 Task: Update the Trello card by adding a label, creating a checklist, adding a member, and setting a due date.
Action: Mouse moved to (378, 570)
Screenshot: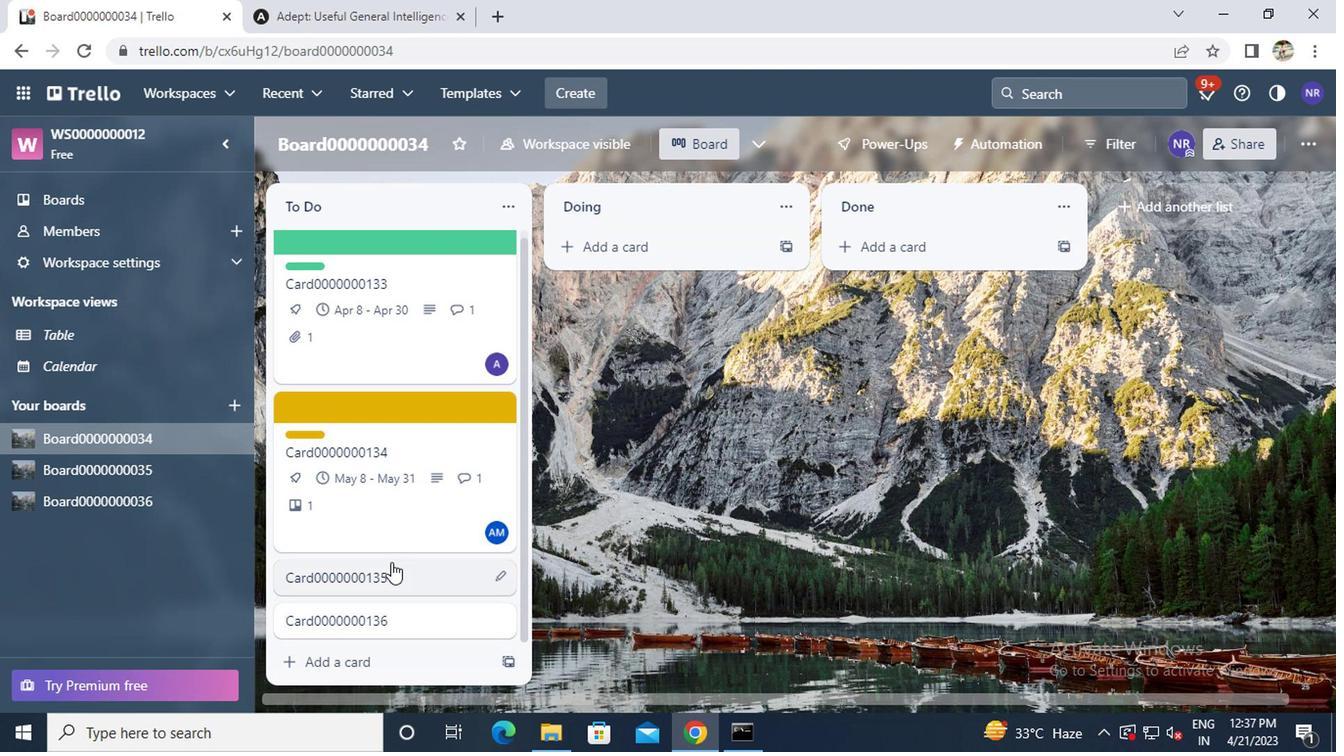 
Action: Mouse pressed left at (378, 570)
Screenshot: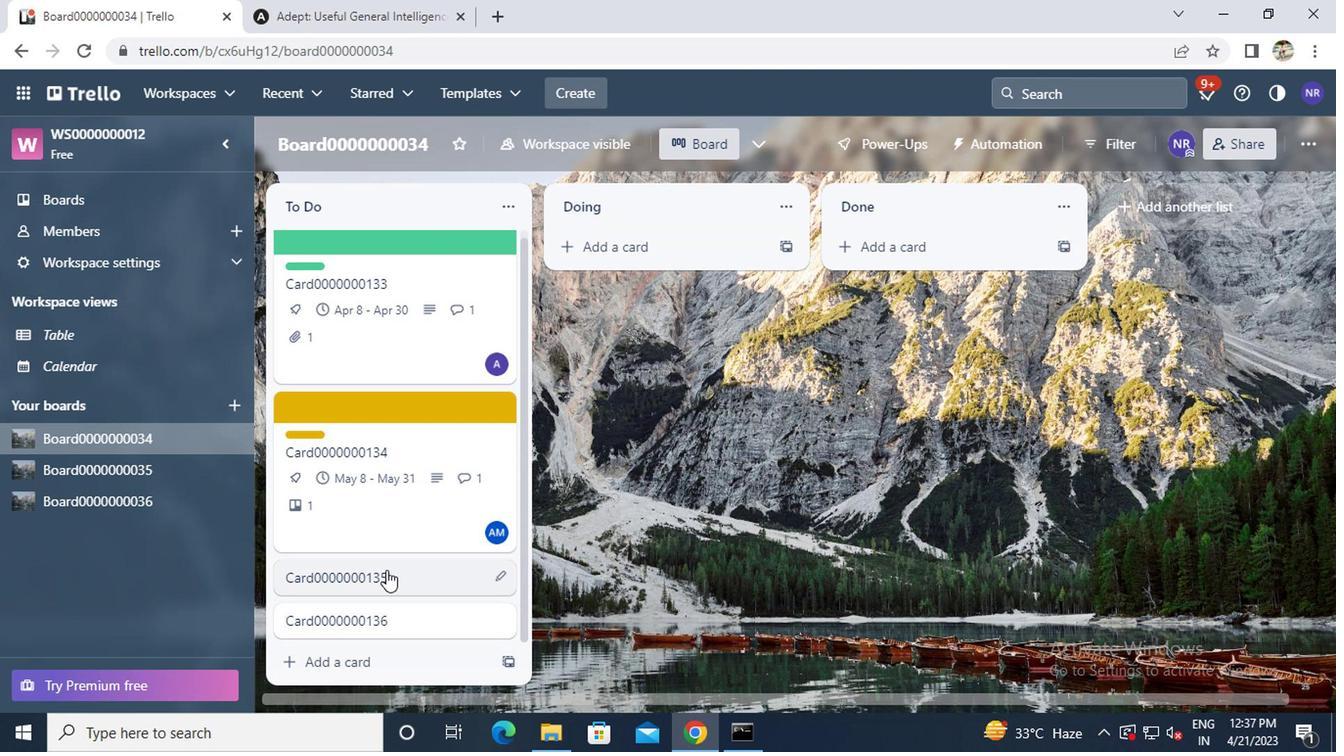 
Action: Mouse moved to (872, 261)
Screenshot: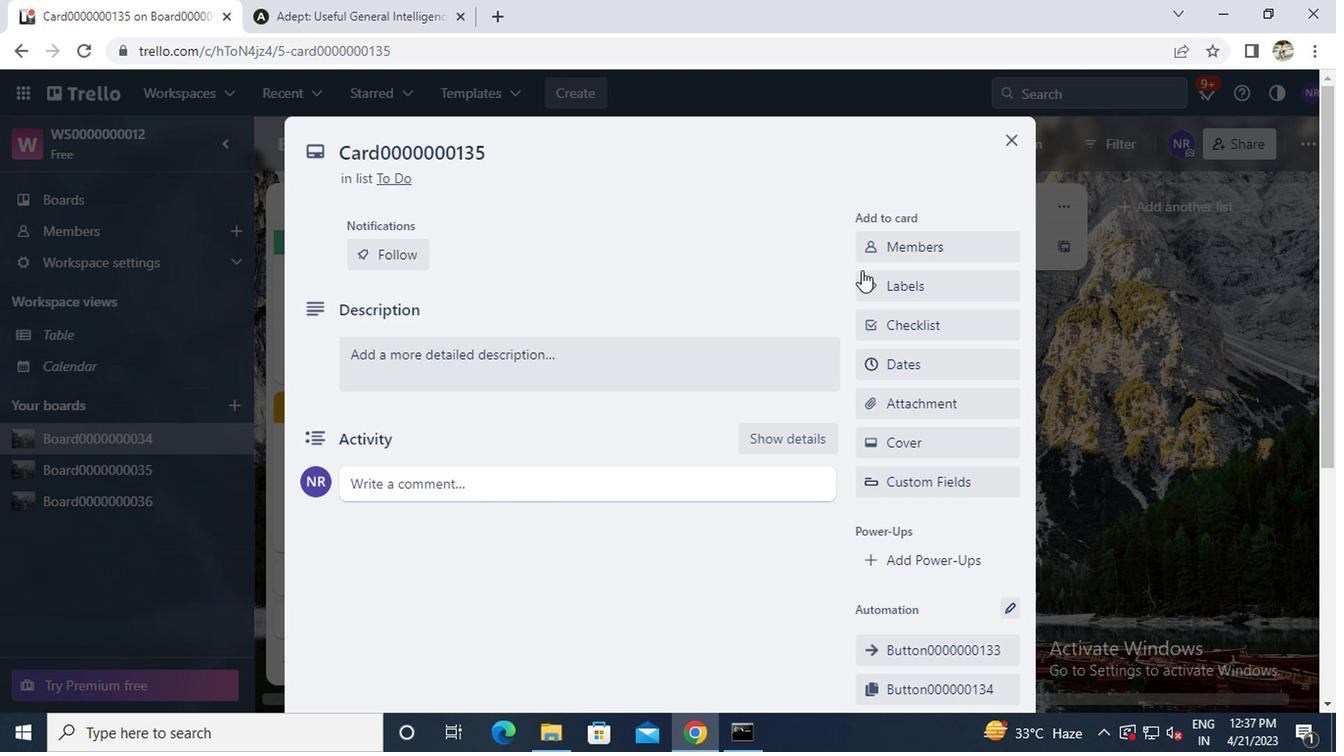 
Action: Mouse pressed left at (872, 261)
Screenshot: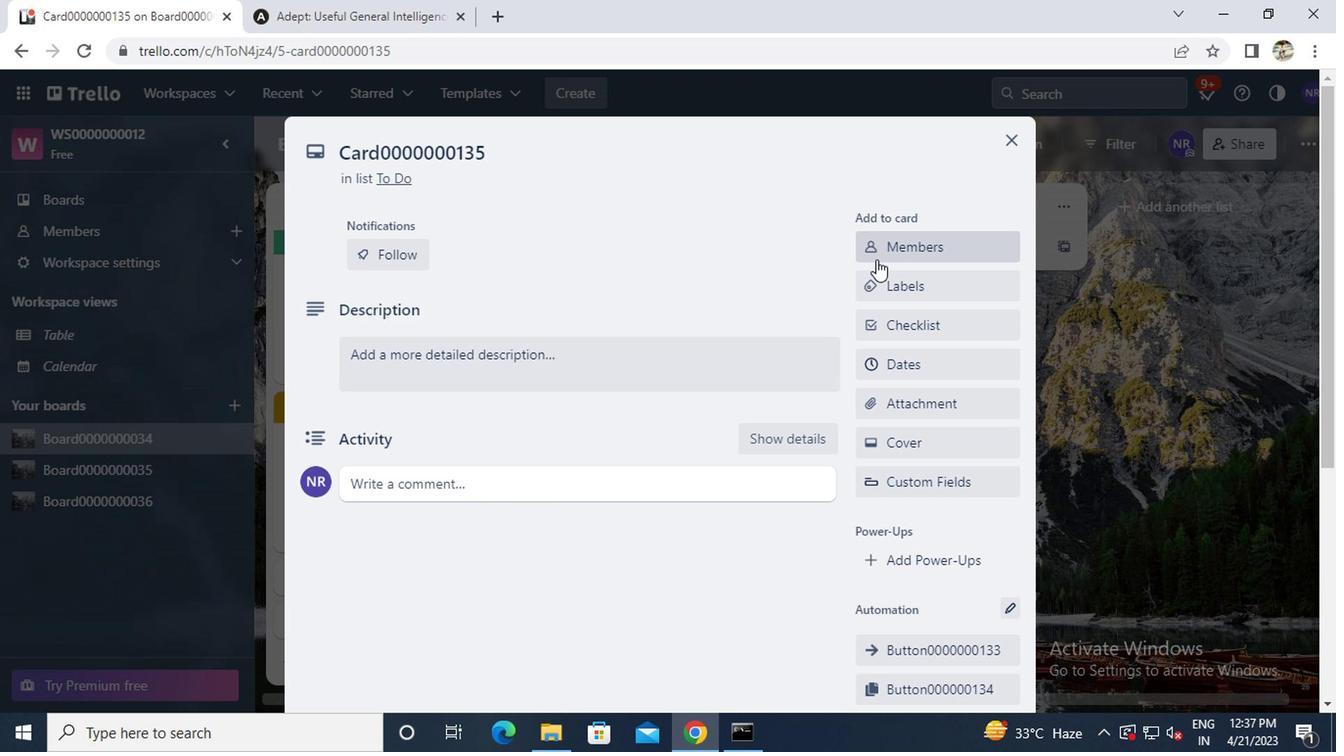 
Action: Key pressed v<Key.caps_lock>innyoffice2<Key.shift>@GMAIL.COM
Screenshot: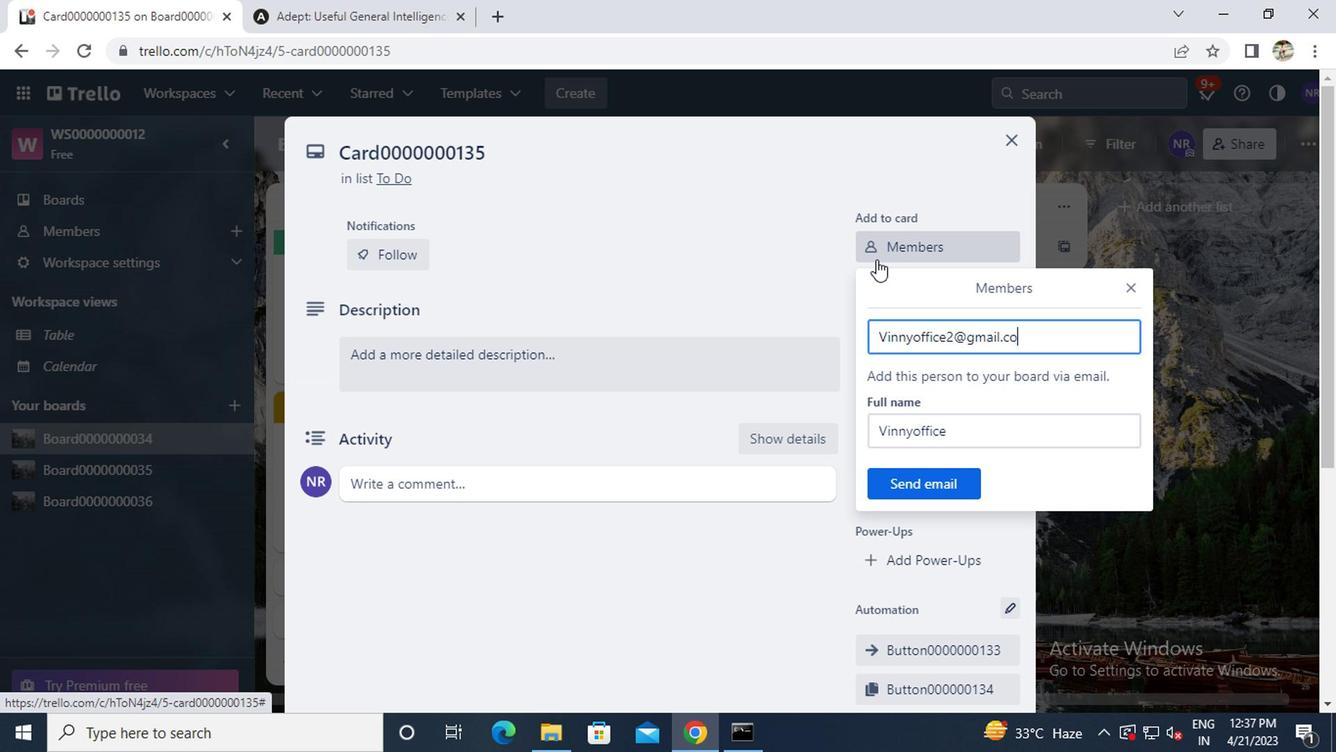 
Action: Mouse moved to (905, 480)
Screenshot: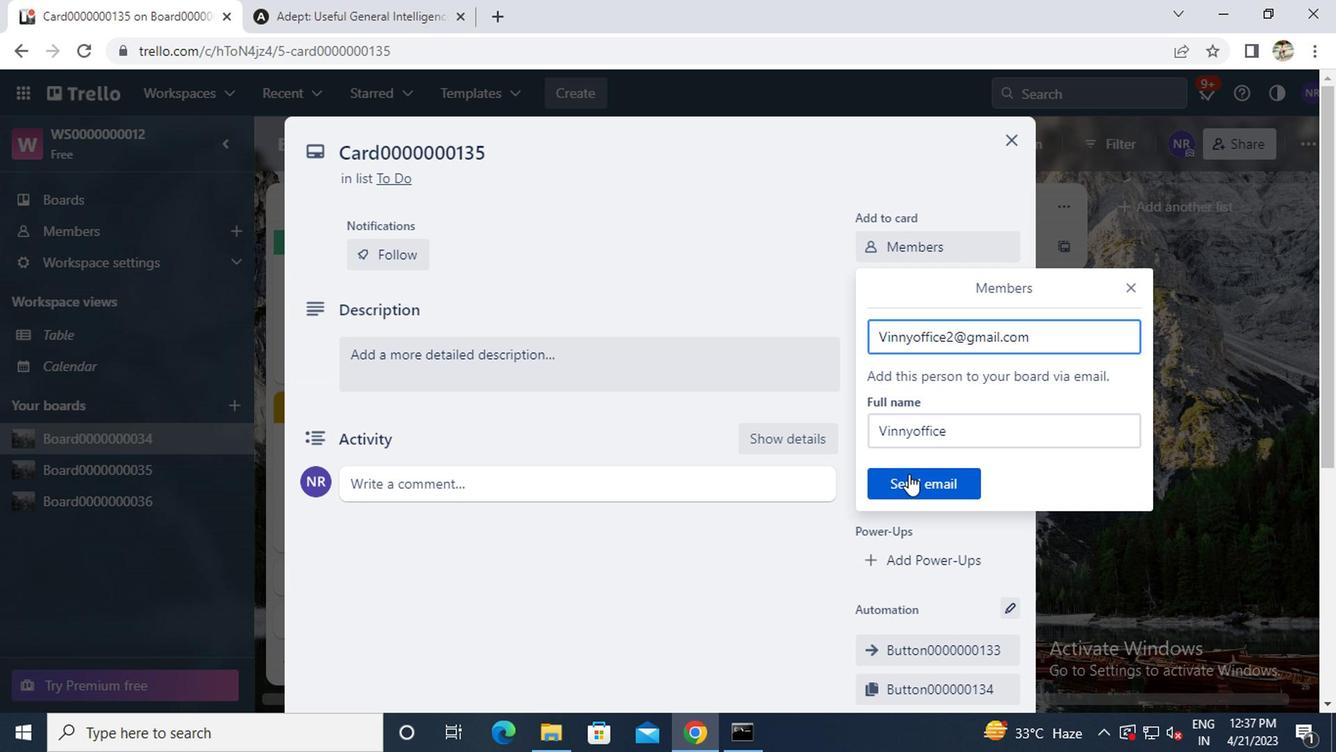 
Action: Mouse pressed left at (905, 480)
Screenshot: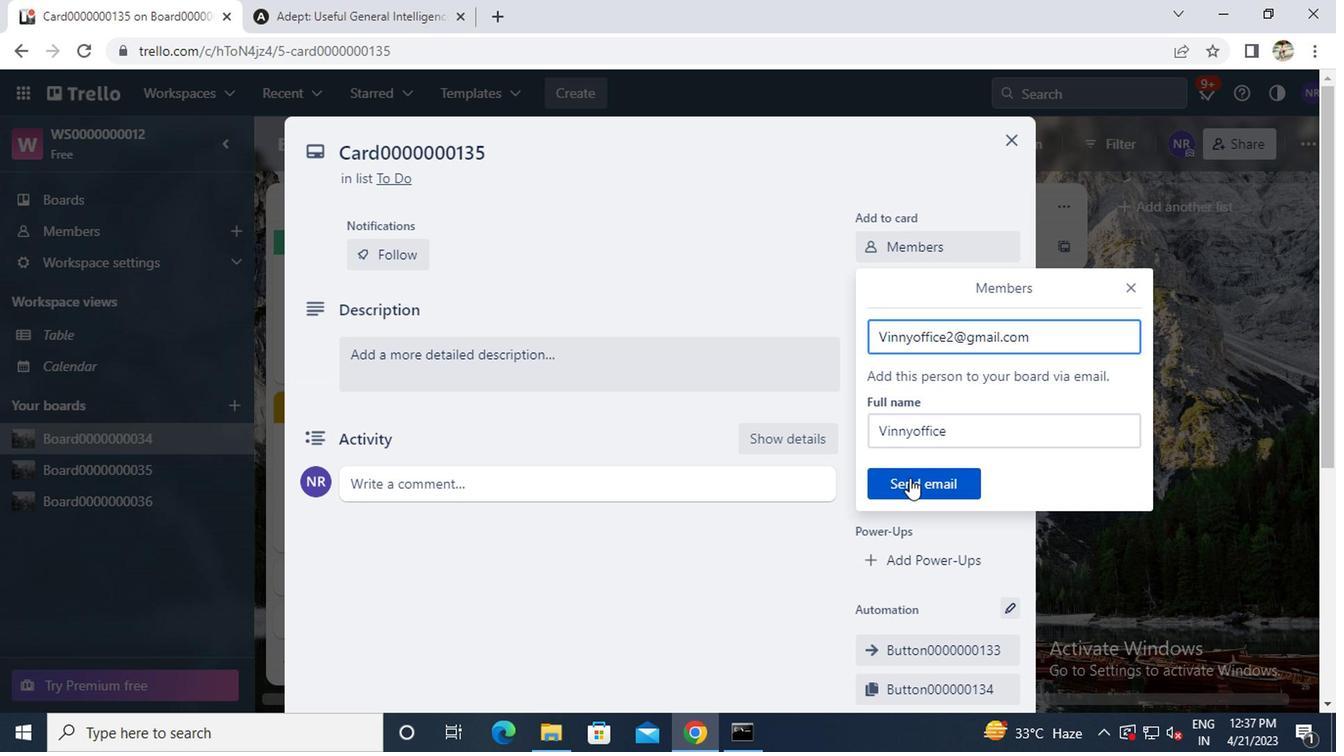 
Action: Mouse moved to (902, 293)
Screenshot: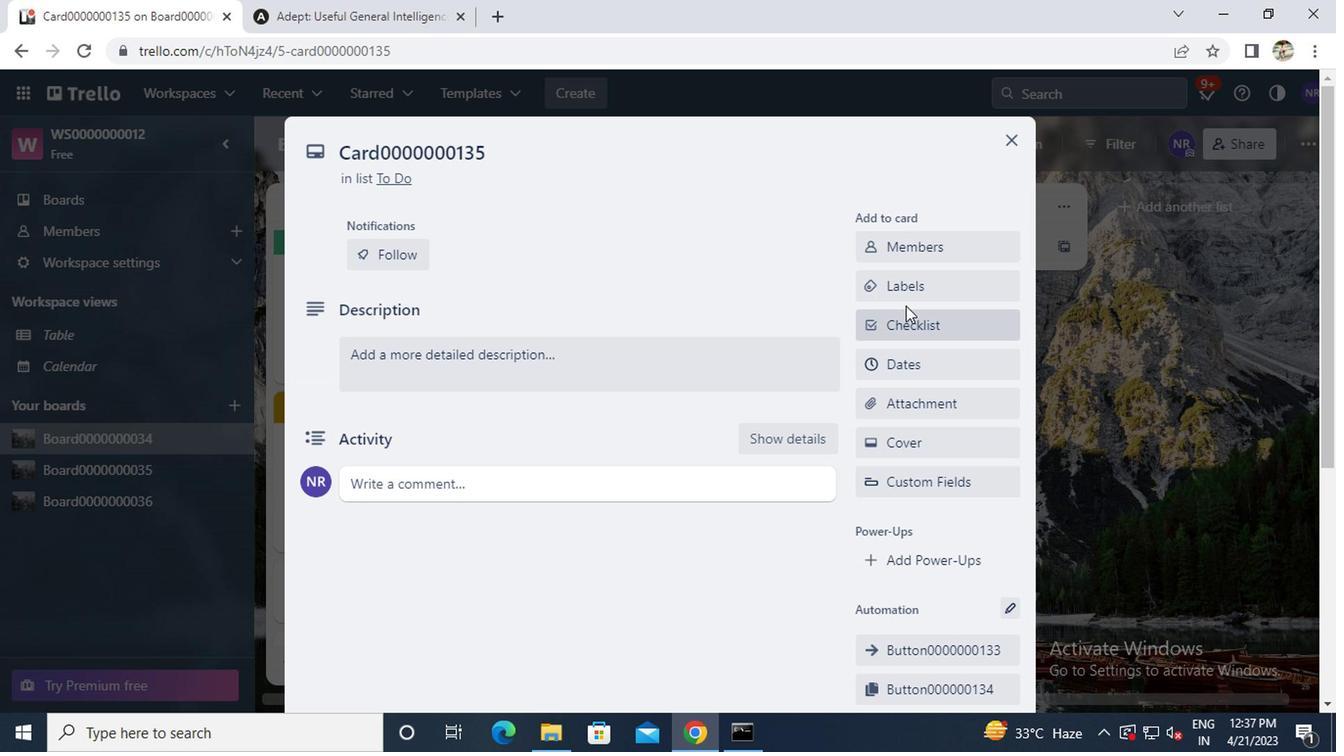 
Action: Mouse pressed left at (902, 293)
Screenshot: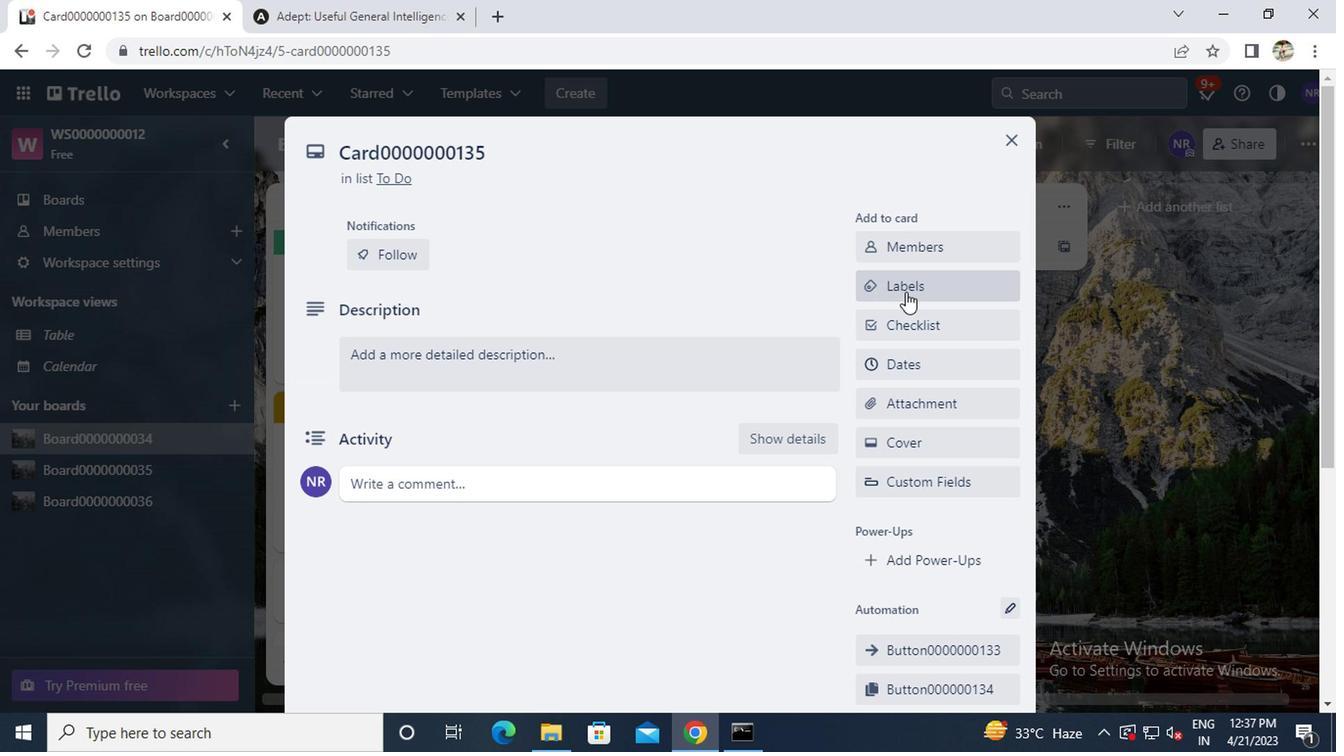 
Action: Mouse moved to (956, 545)
Screenshot: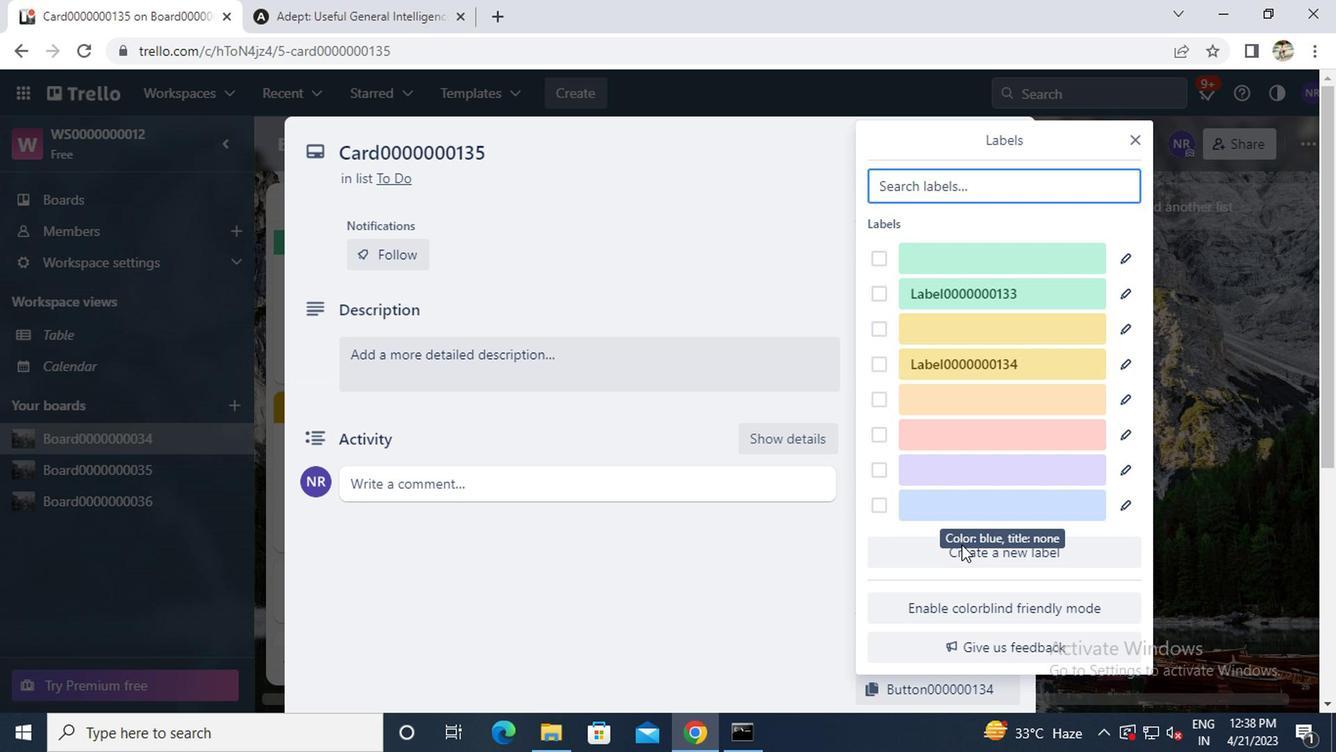 
Action: Mouse pressed left at (956, 545)
Screenshot: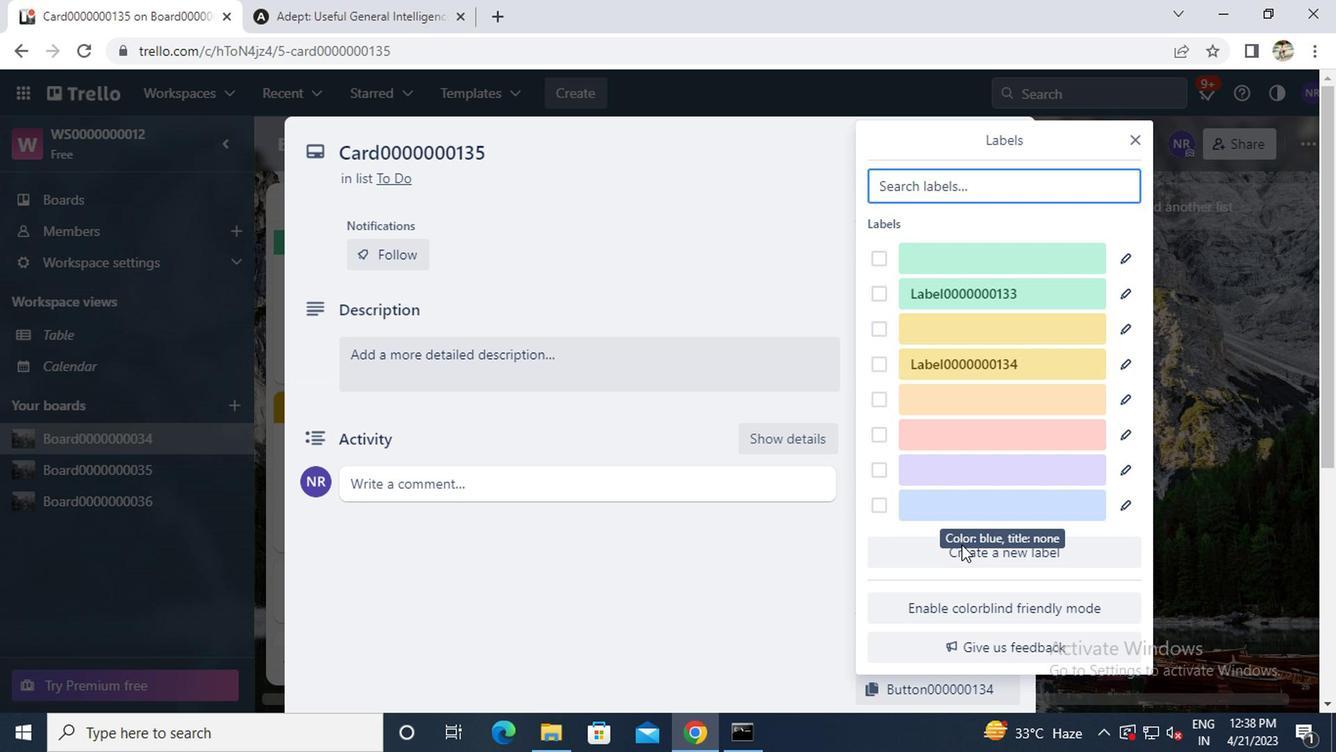 
Action: Mouse moved to (949, 553)
Screenshot: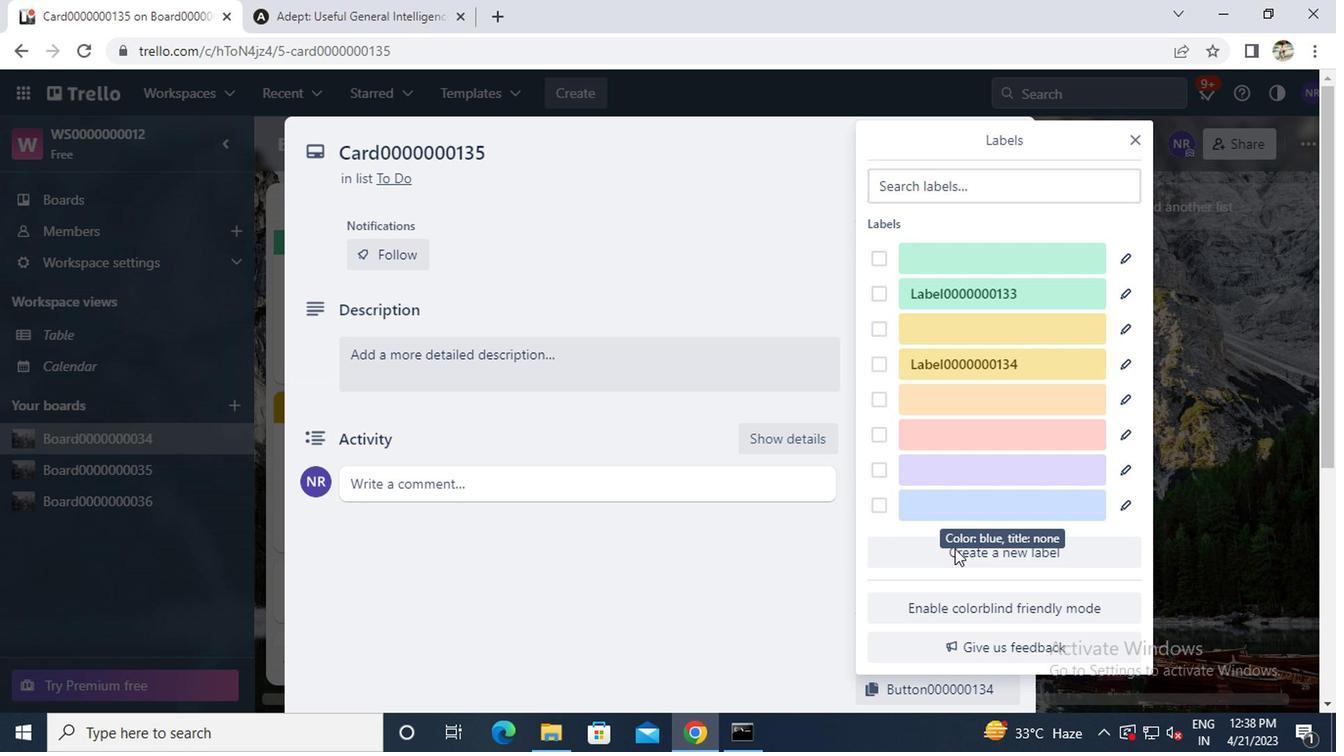 
Action: Mouse pressed left at (949, 553)
Screenshot: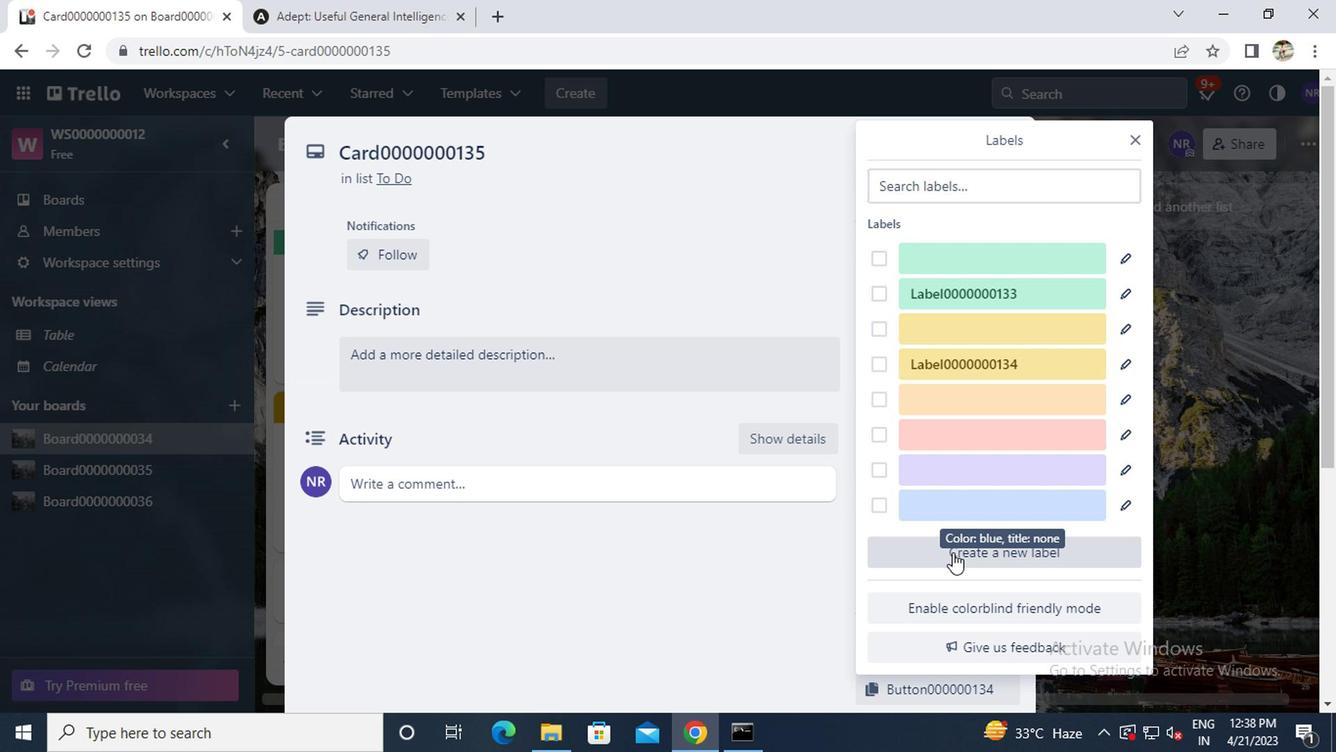 
Action: Mouse moved to (992, 423)
Screenshot: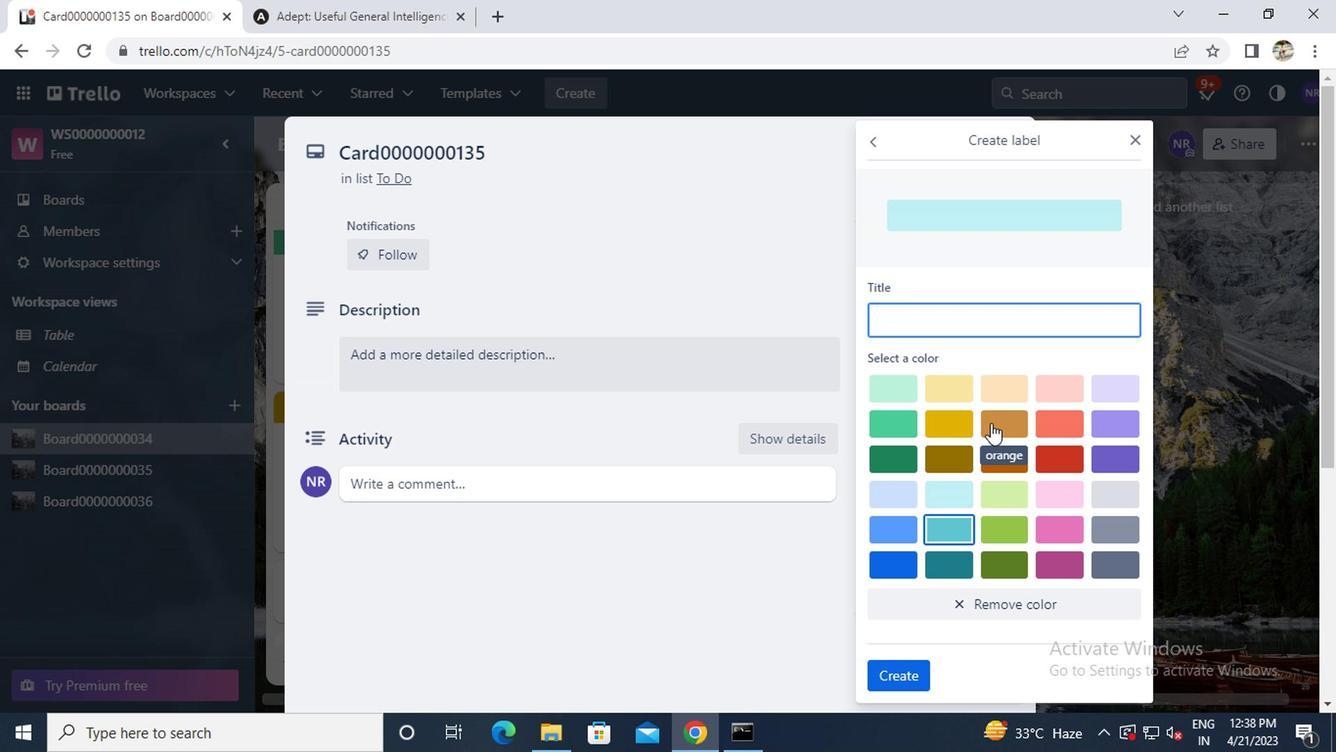 
Action: Mouse pressed left at (992, 423)
Screenshot: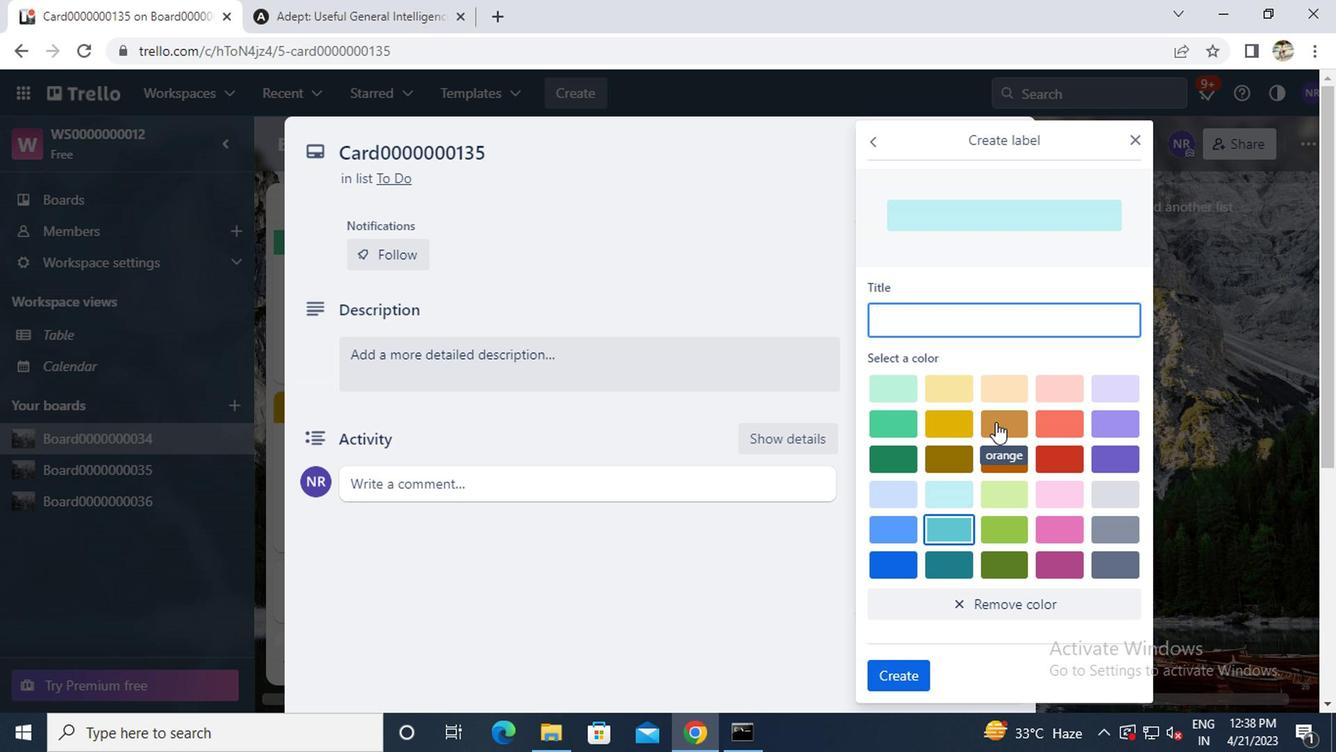 
Action: Mouse moved to (960, 325)
Screenshot: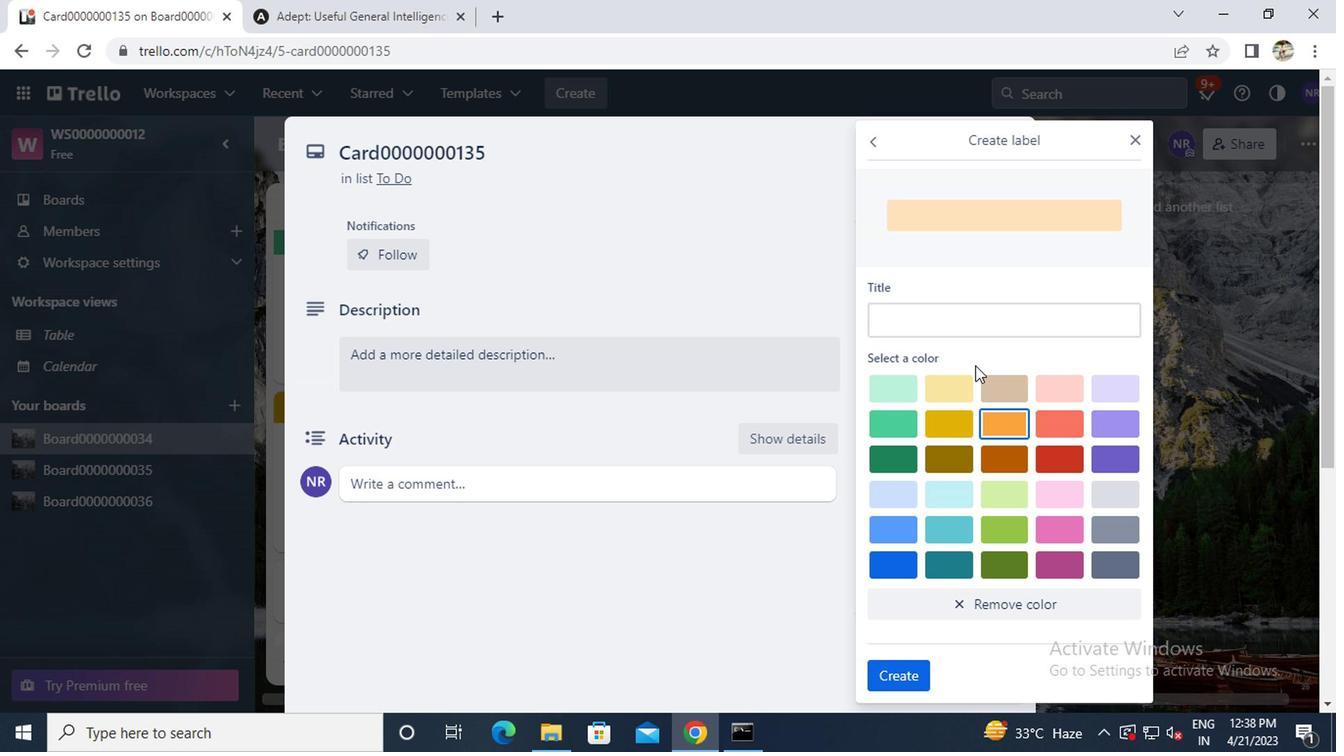 
Action: Mouse pressed left at (960, 325)
Screenshot: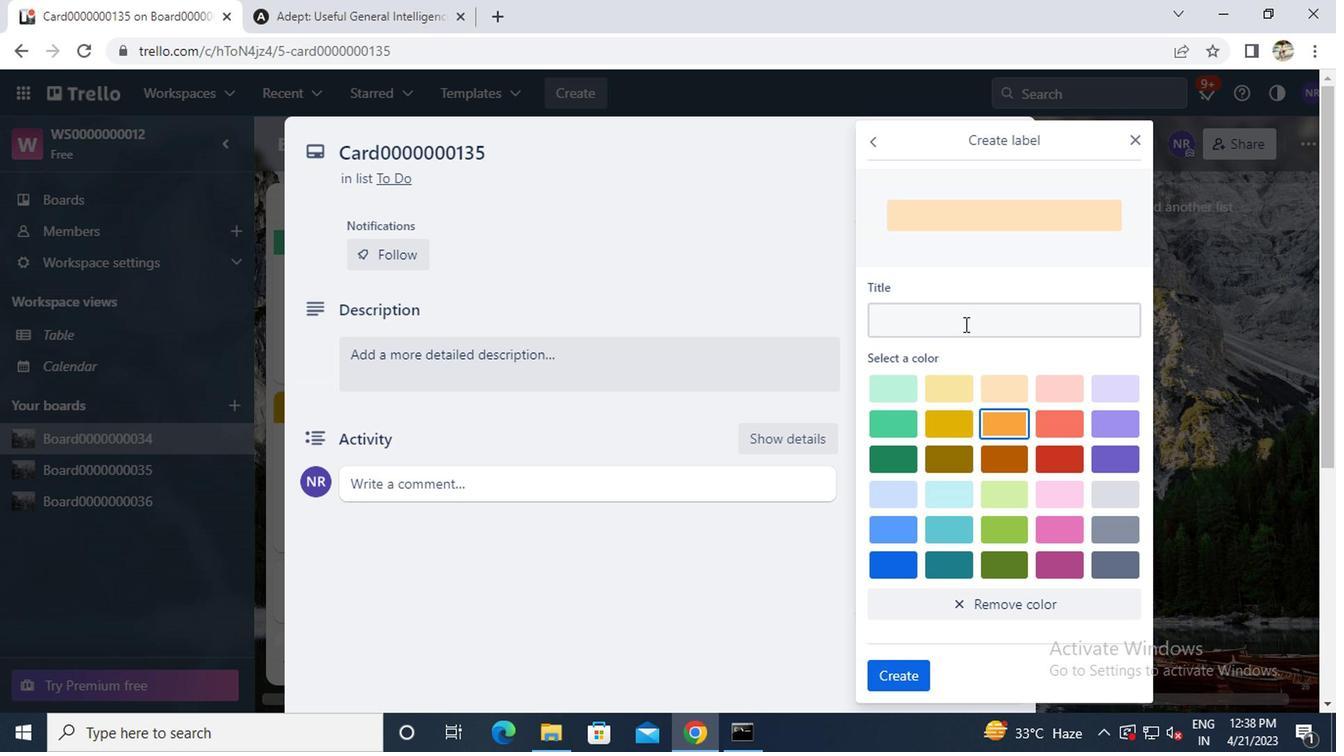 
Action: Key pressed <Key.caps_lock>L<Key.caps_lock>A
Screenshot: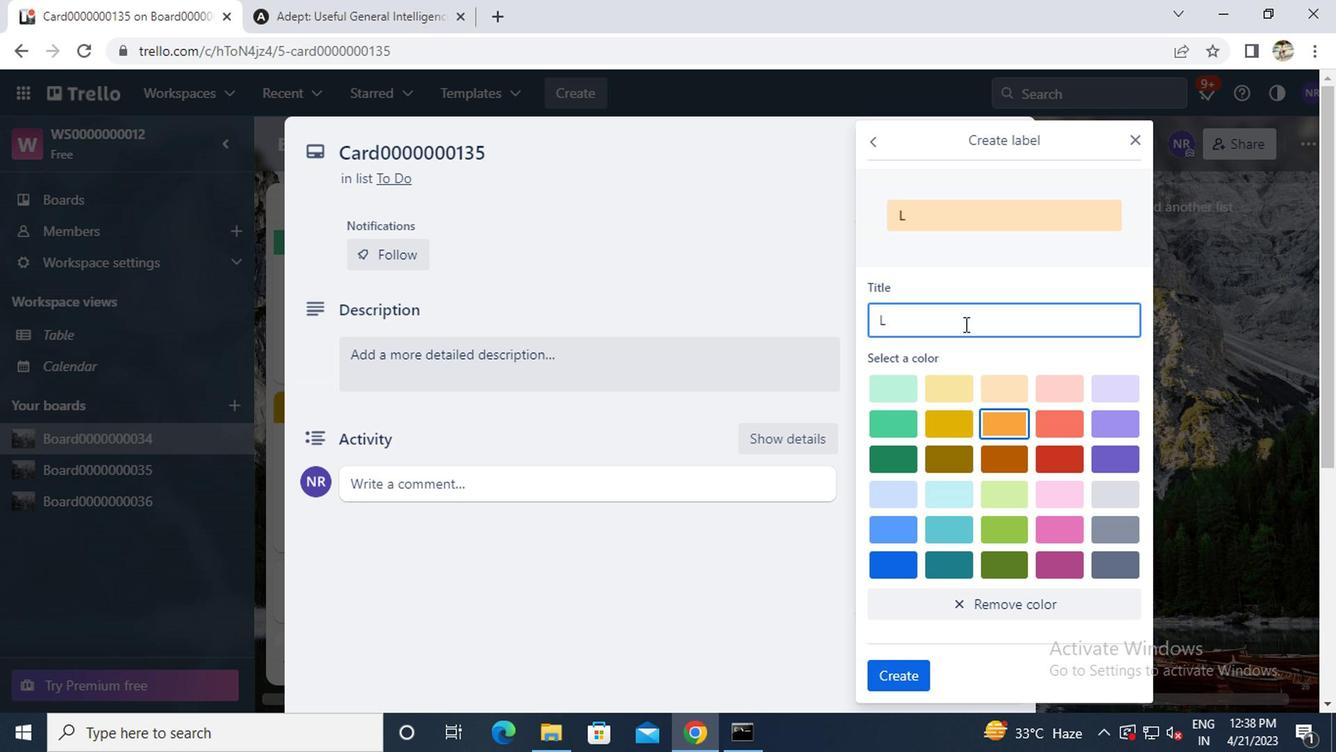 
Action: Mouse moved to (960, 325)
Screenshot: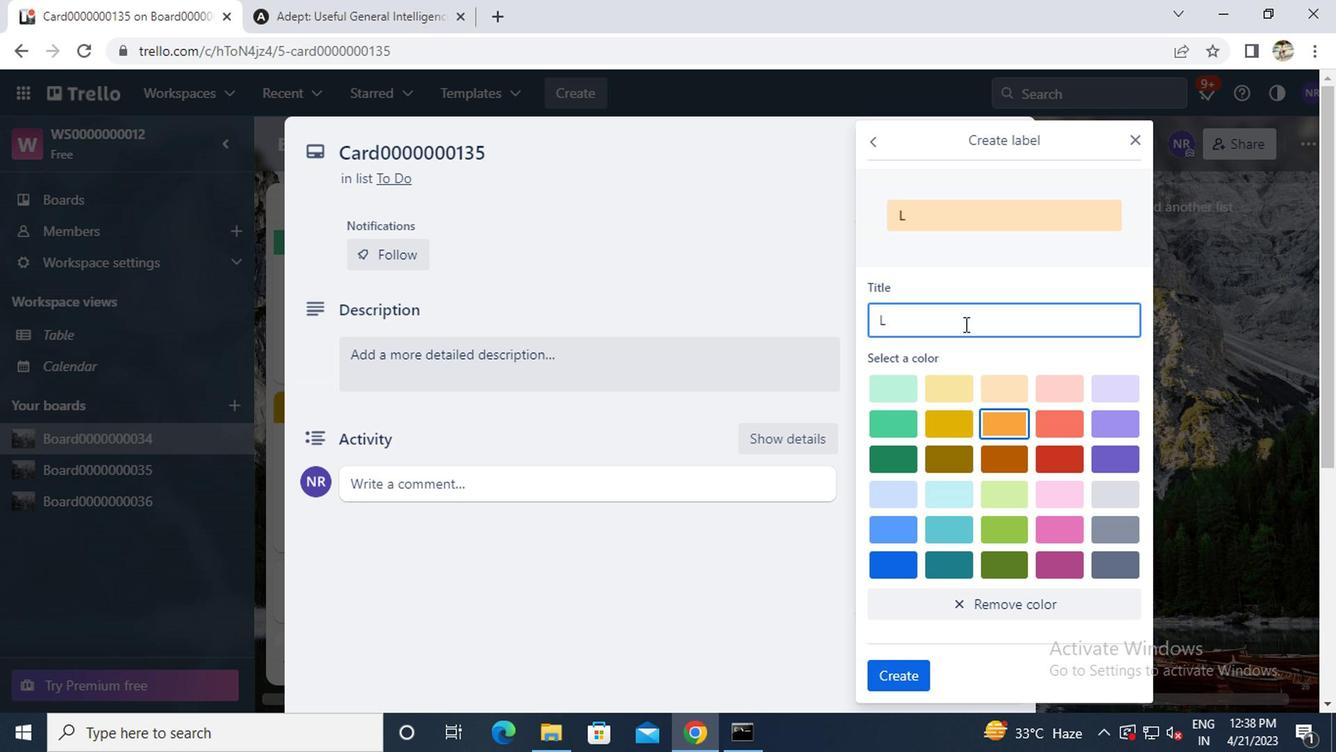 
Action: Key pressed BEL0000000135
Screenshot: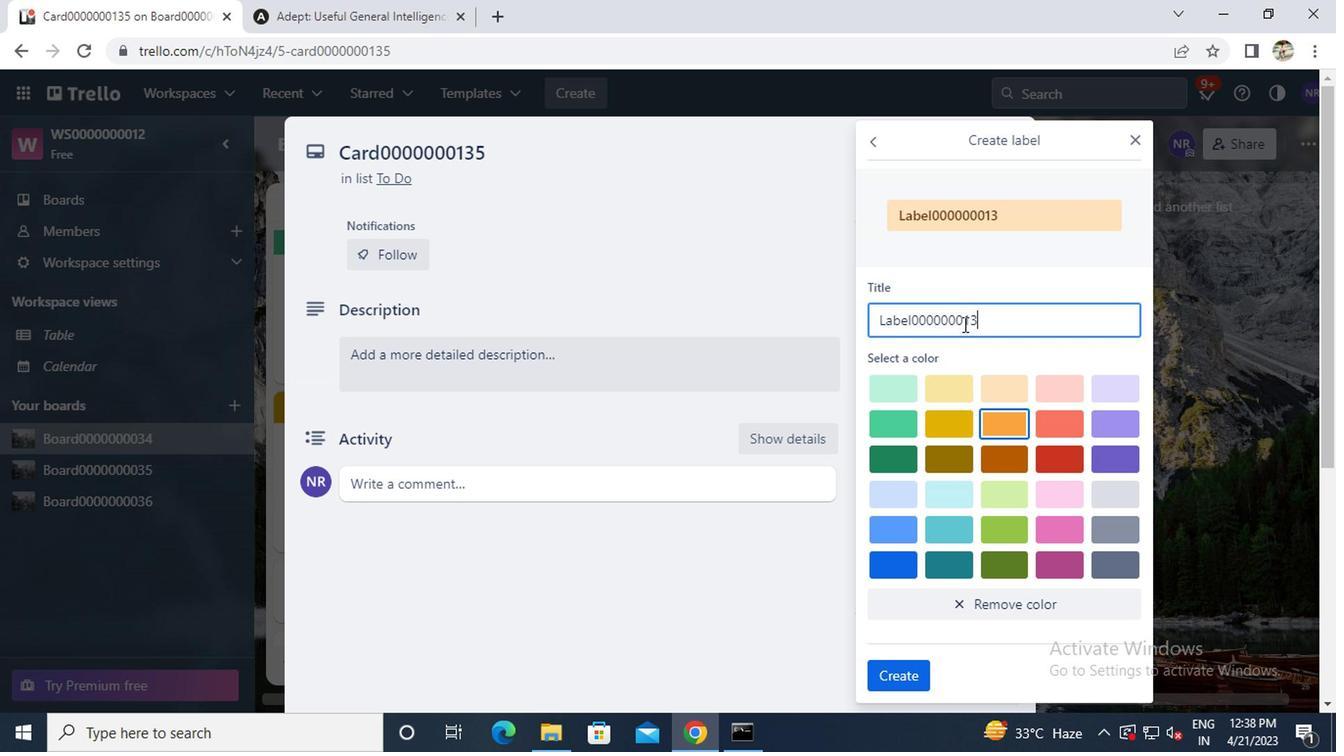 
Action: Mouse moved to (907, 663)
Screenshot: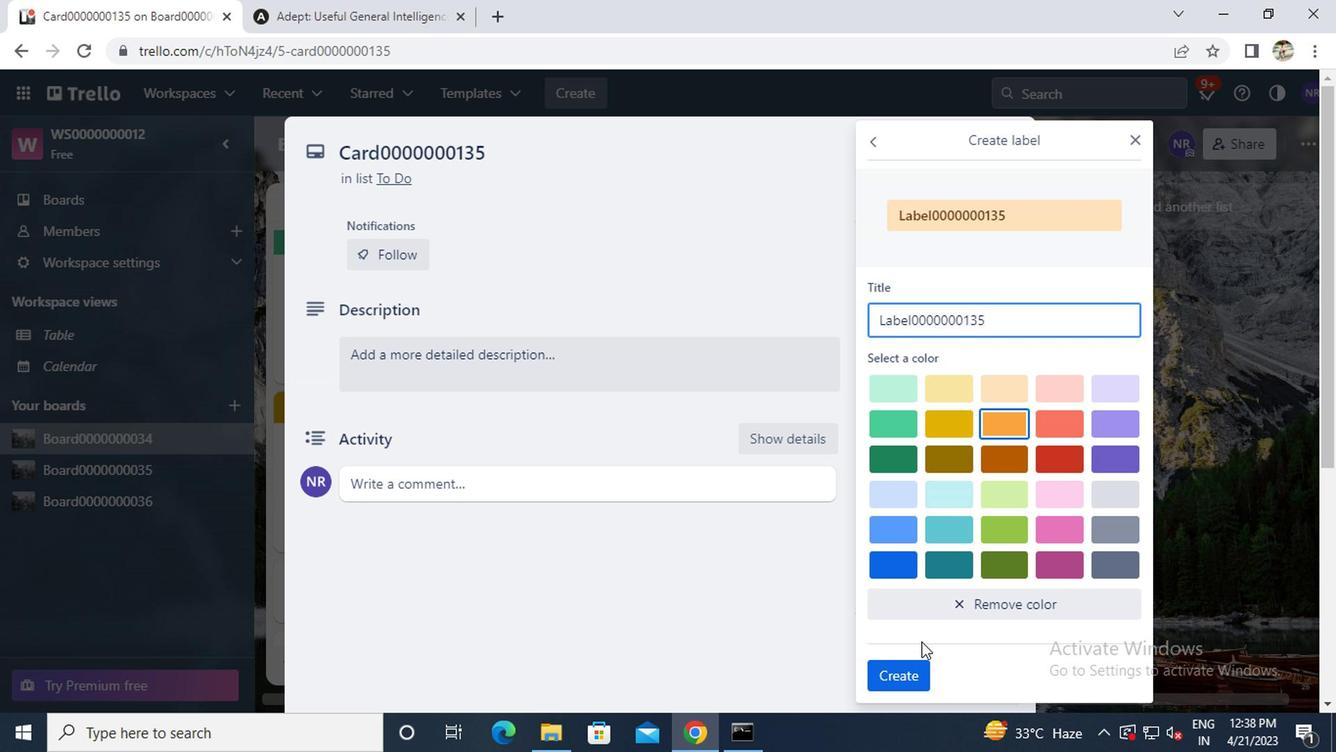 
Action: Mouse pressed left at (907, 663)
Screenshot: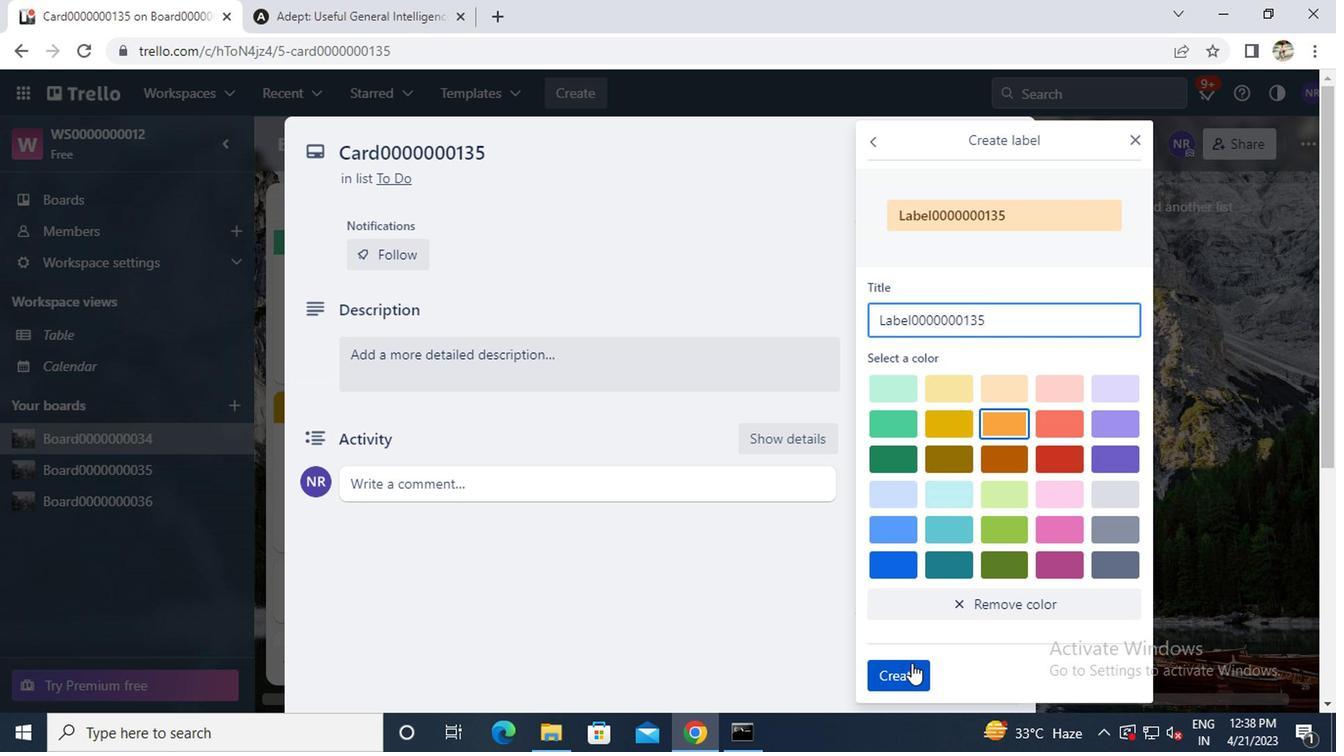 
Action: Mouse moved to (1129, 138)
Screenshot: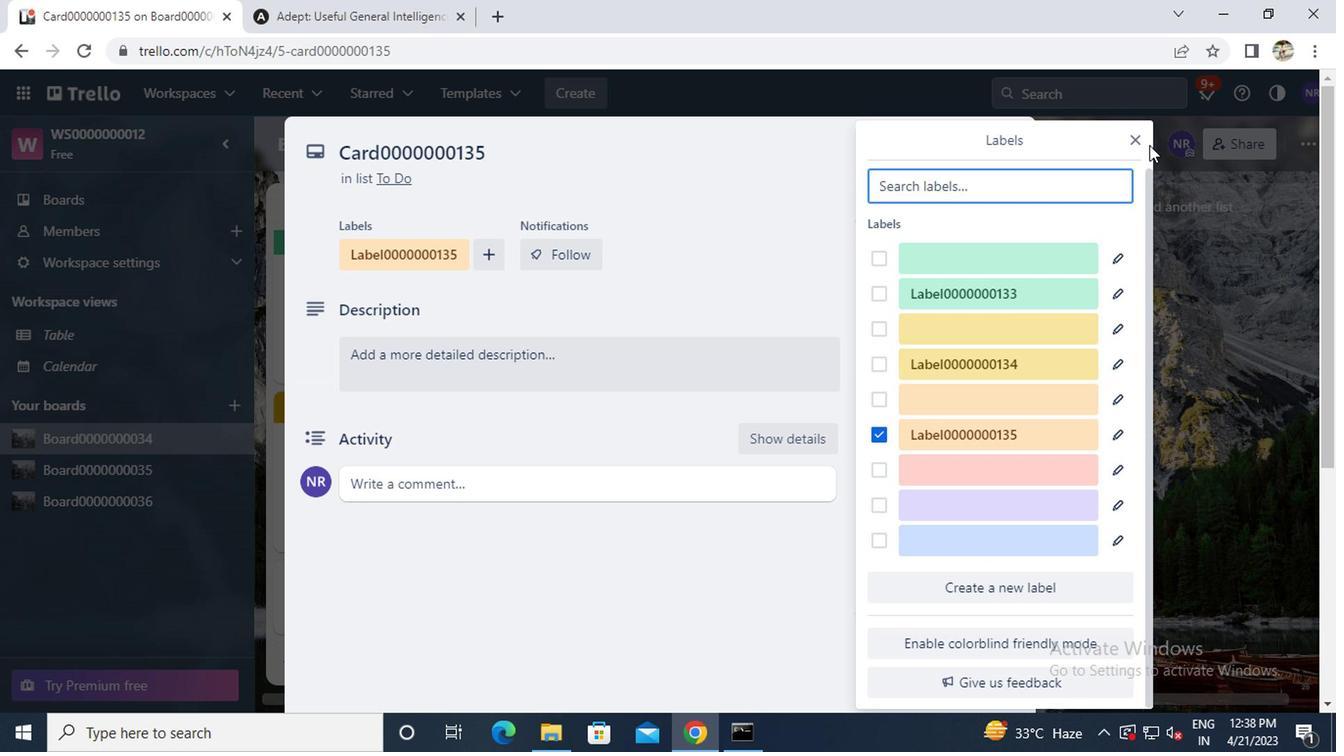 
Action: Mouse pressed left at (1129, 138)
Screenshot: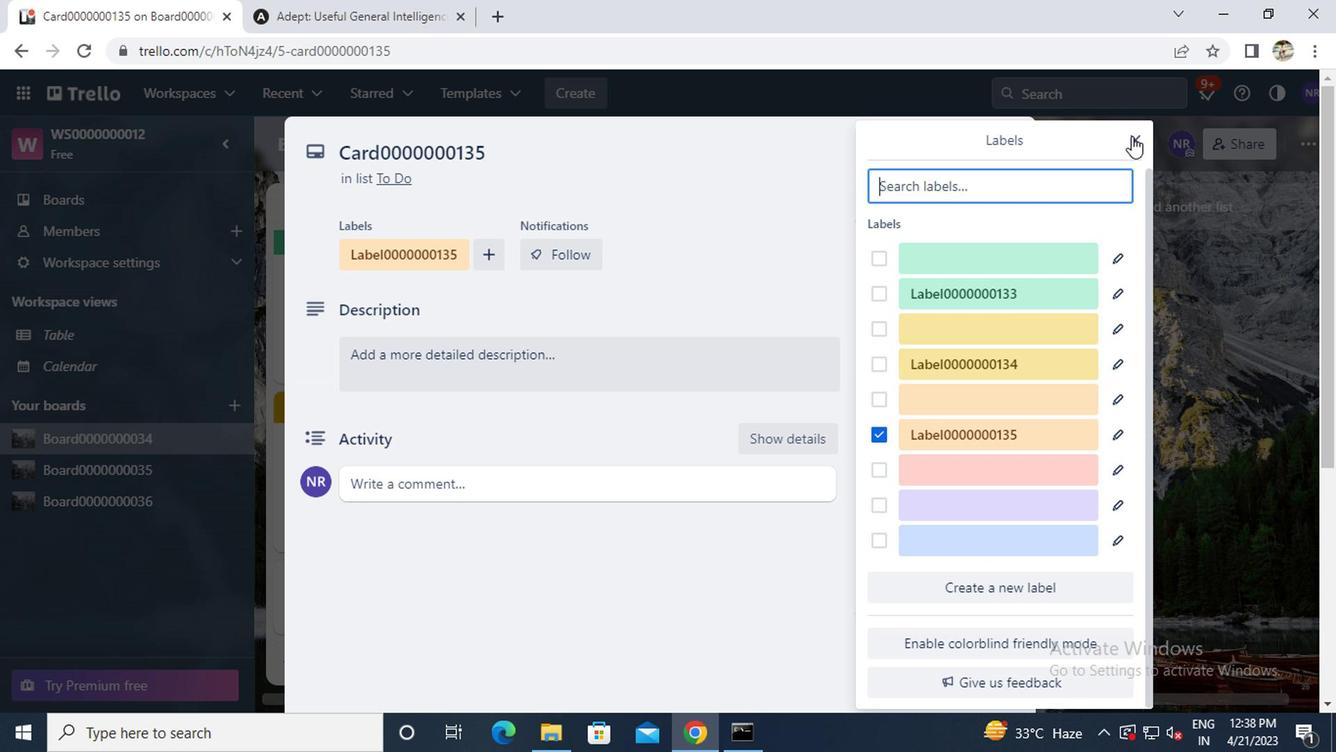 
Action: Mouse moved to (912, 328)
Screenshot: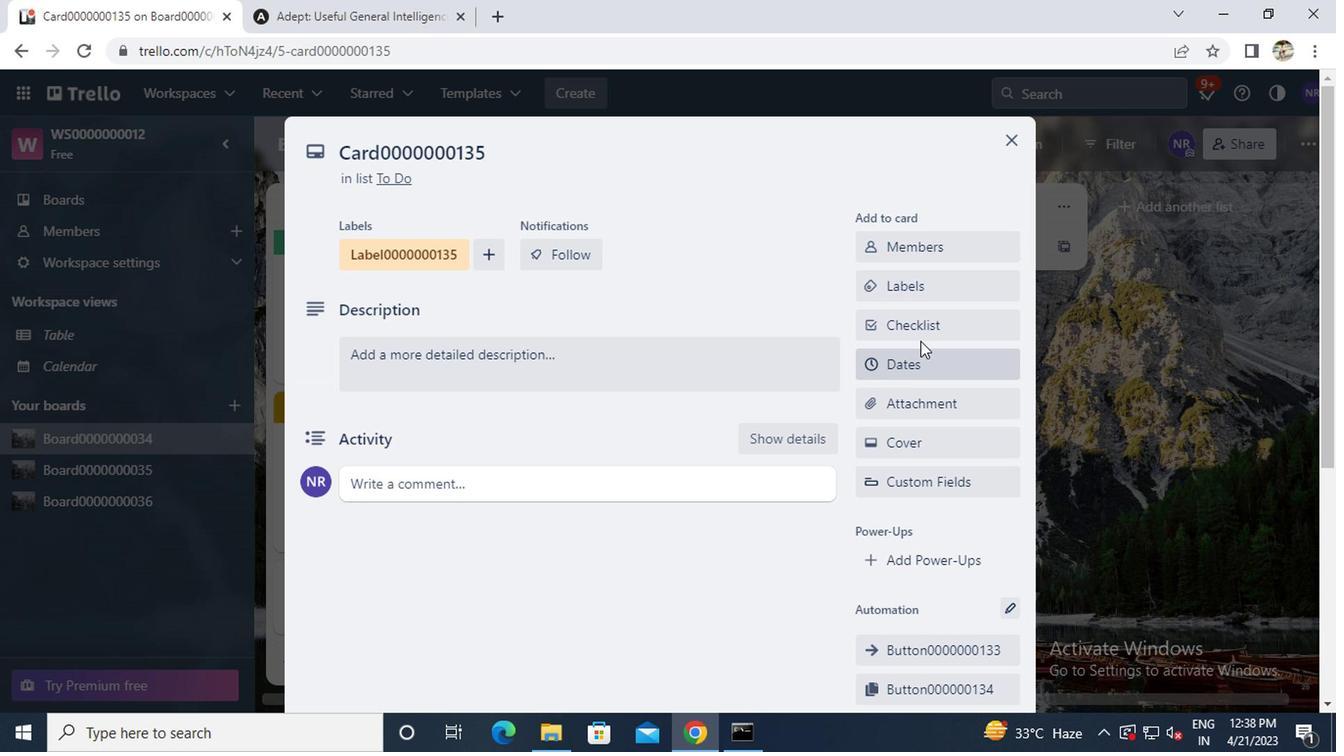 
Action: Mouse pressed left at (912, 328)
Screenshot: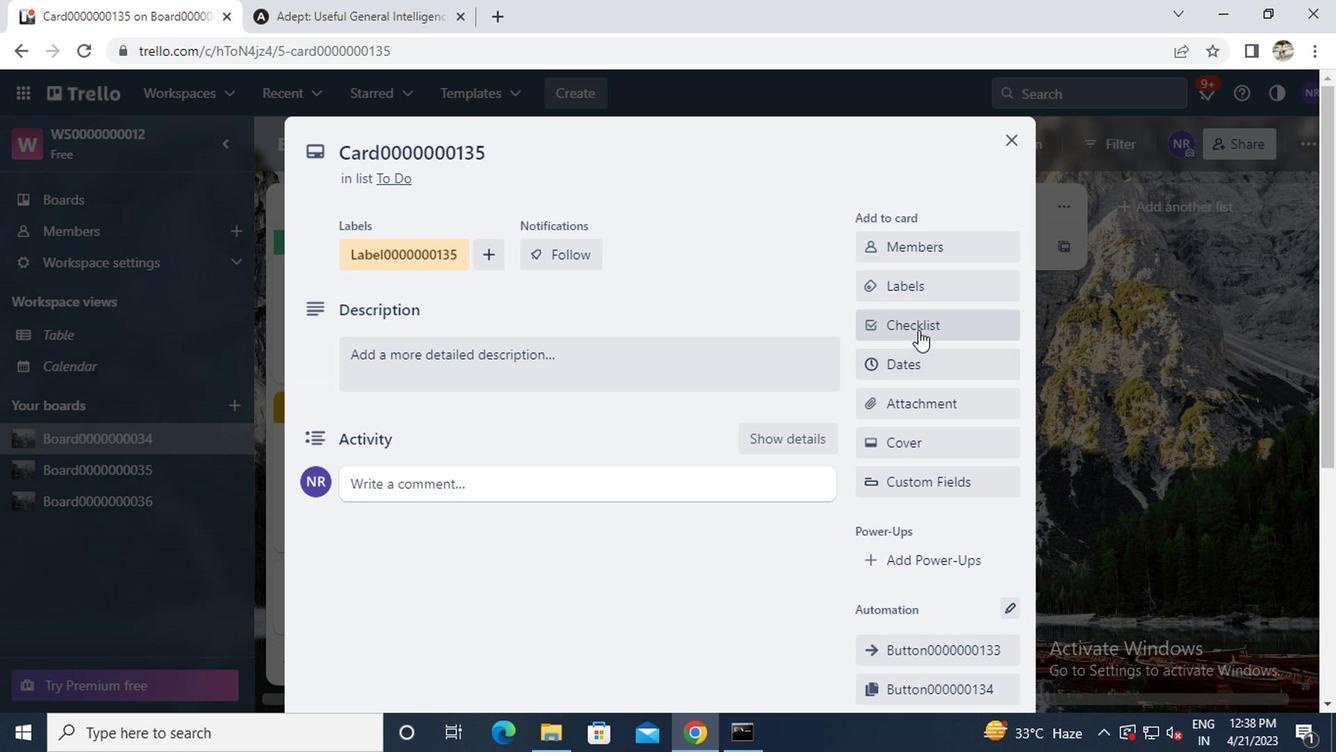 
Action: Key pressed <Key.caps_lock>CL0000000135
Screenshot: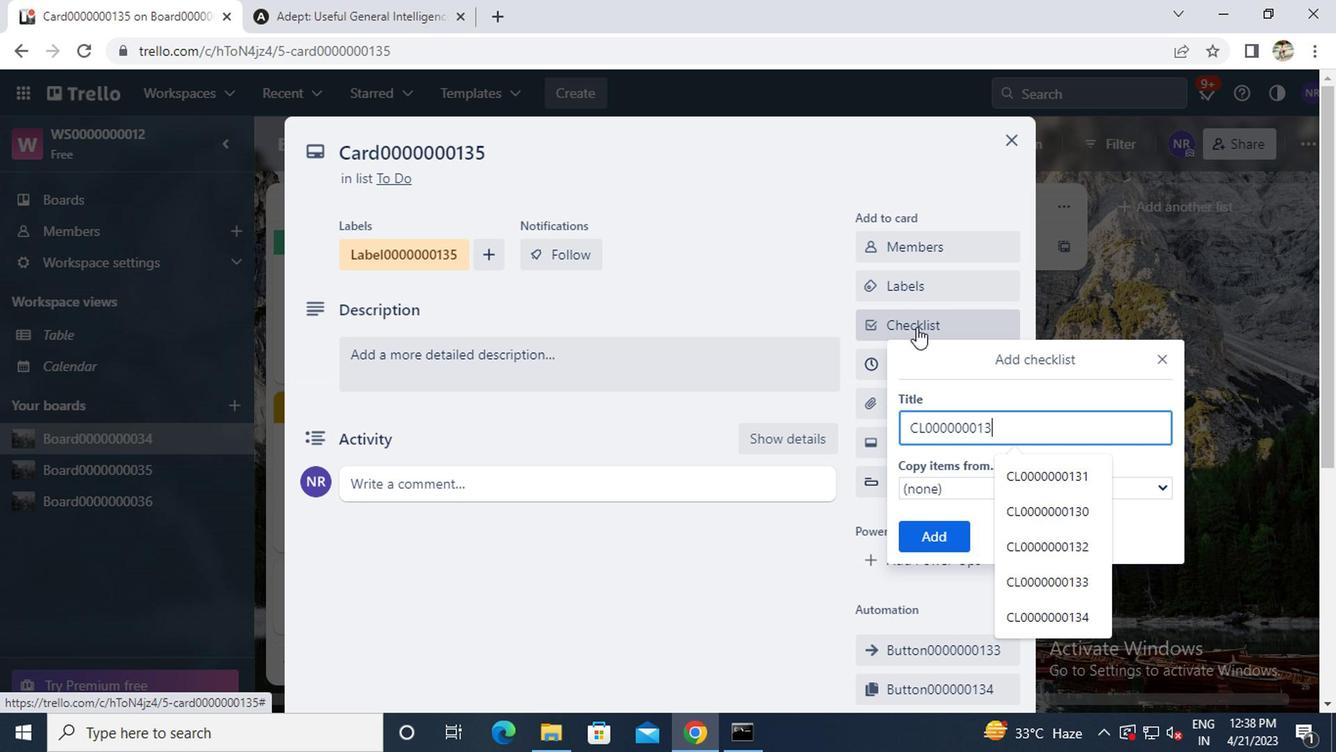 
Action: Mouse moved to (917, 544)
Screenshot: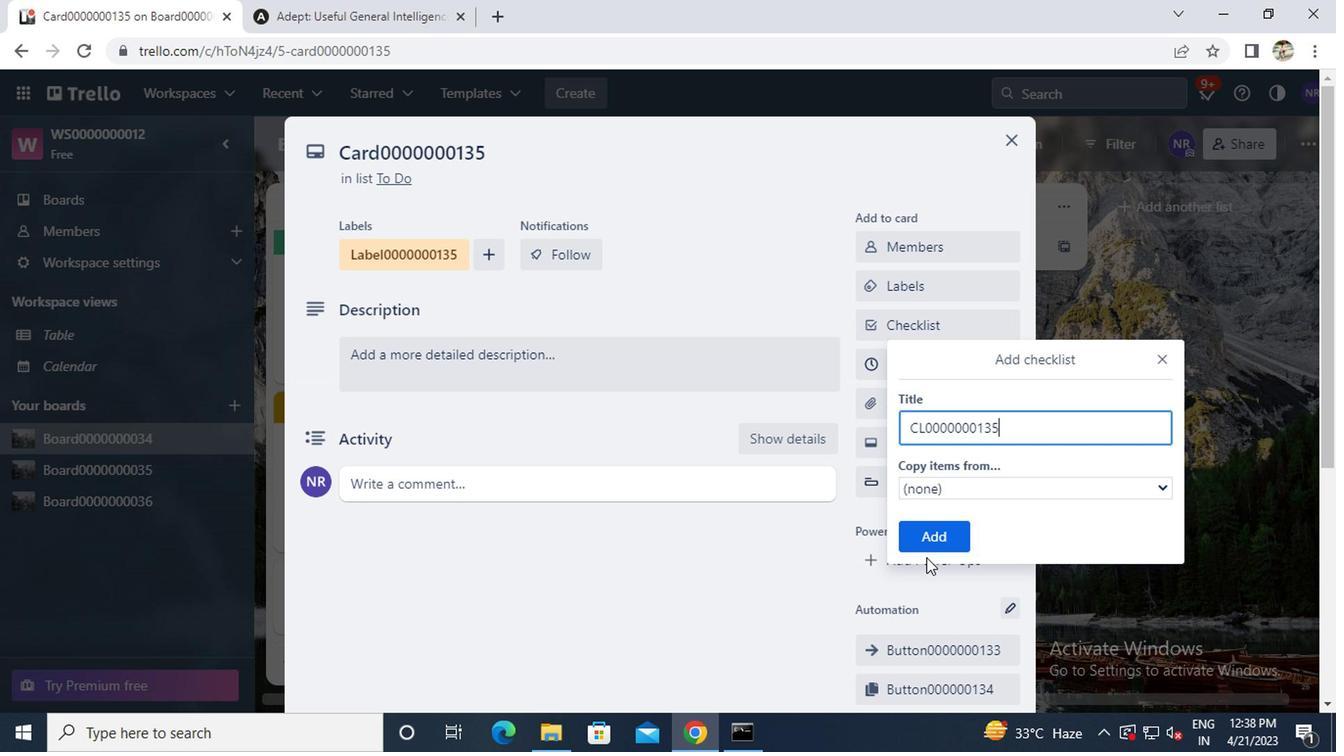 
Action: Mouse pressed left at (917, 544)
Screenshot: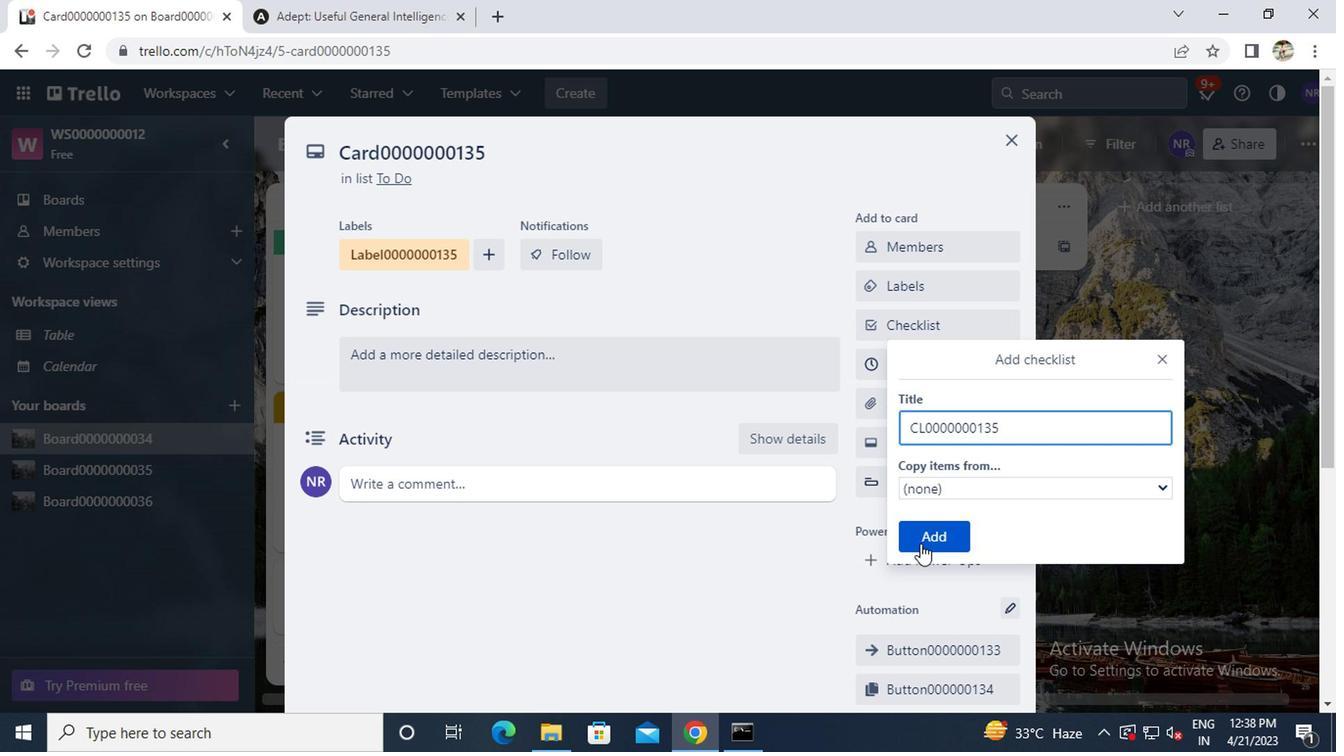 
Action: Mouse moved to (877, 376)
Screenshot: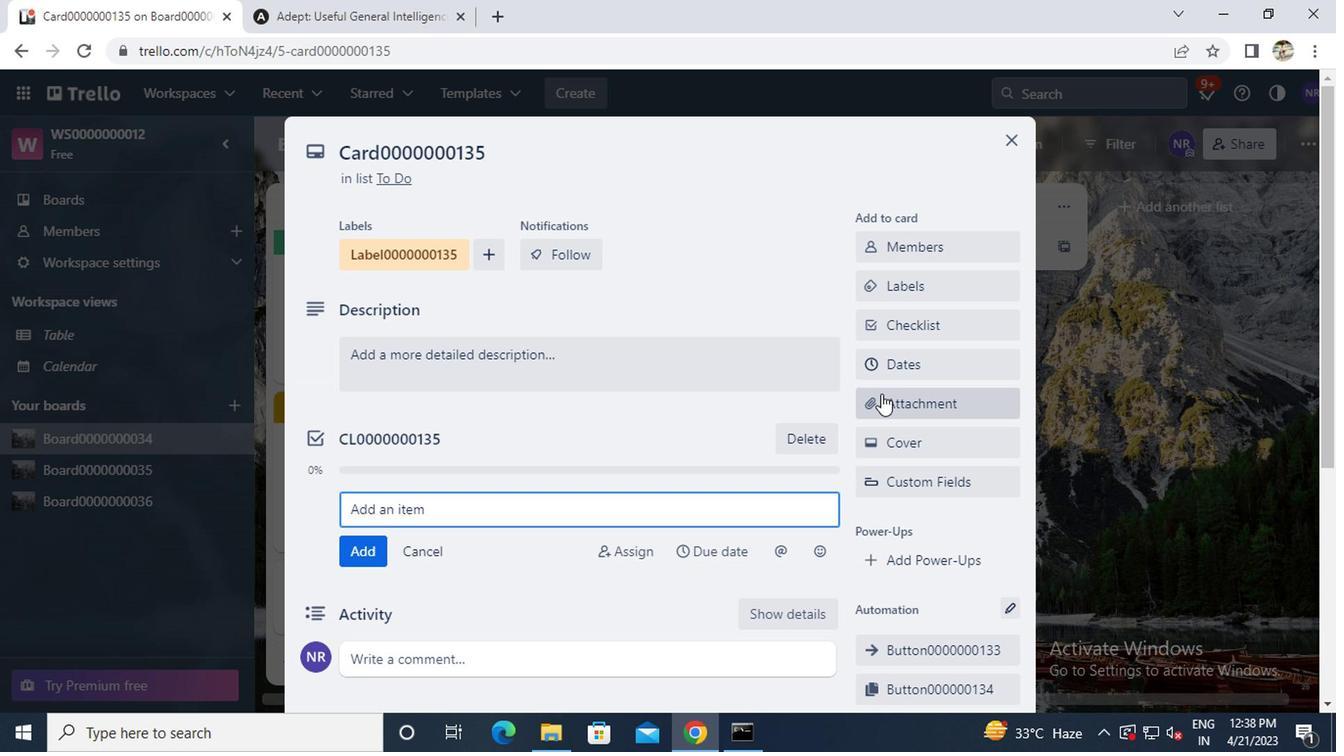 
Action: Mouse pressed left at (877, 376)
Screenshot: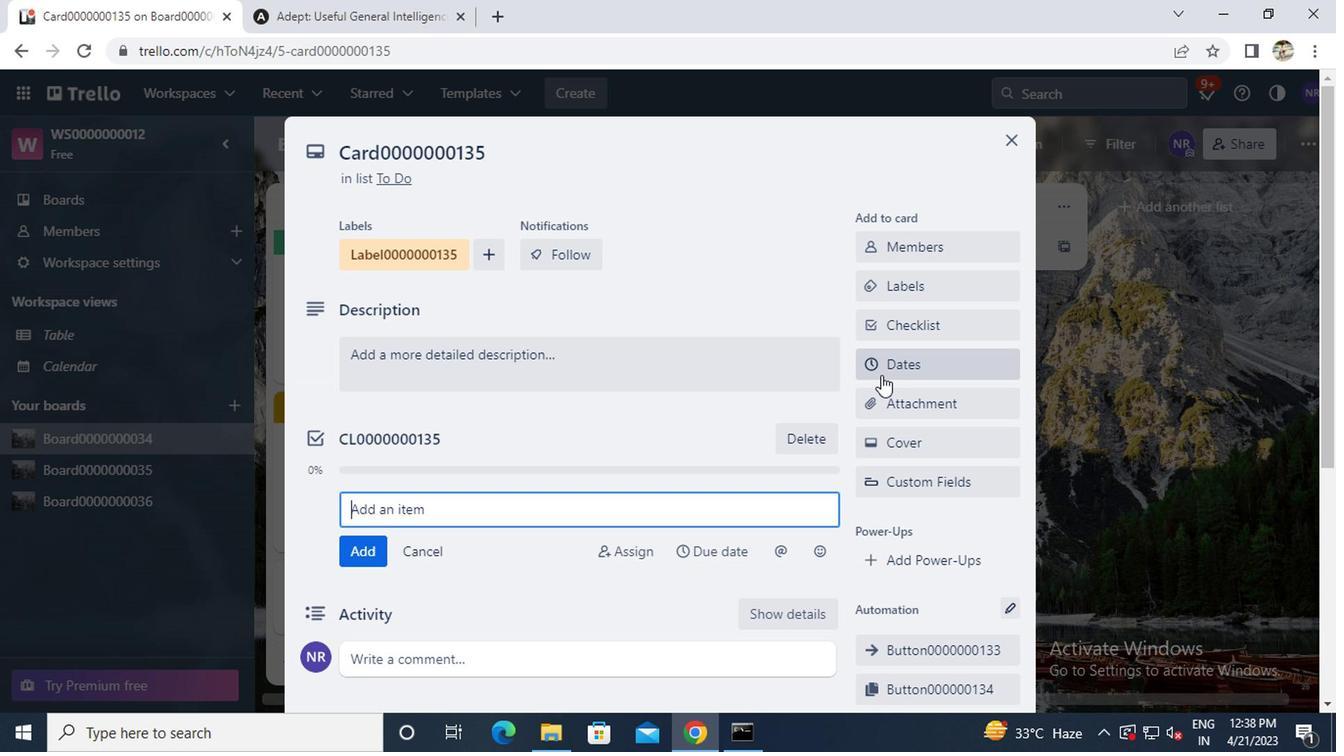 
Action: Mouse moved to (869, 493)
Screenshot: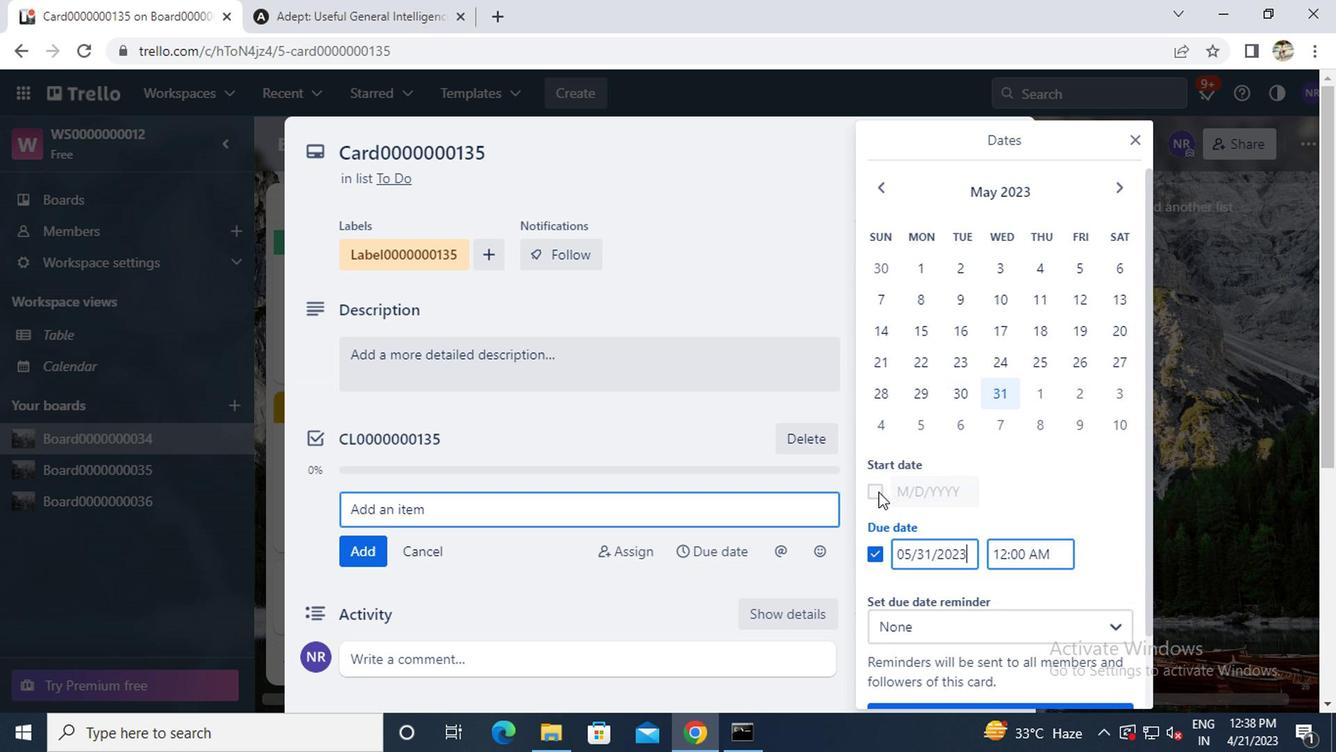 
Action: Mouse pressed left at (869, 493)
Screenshot: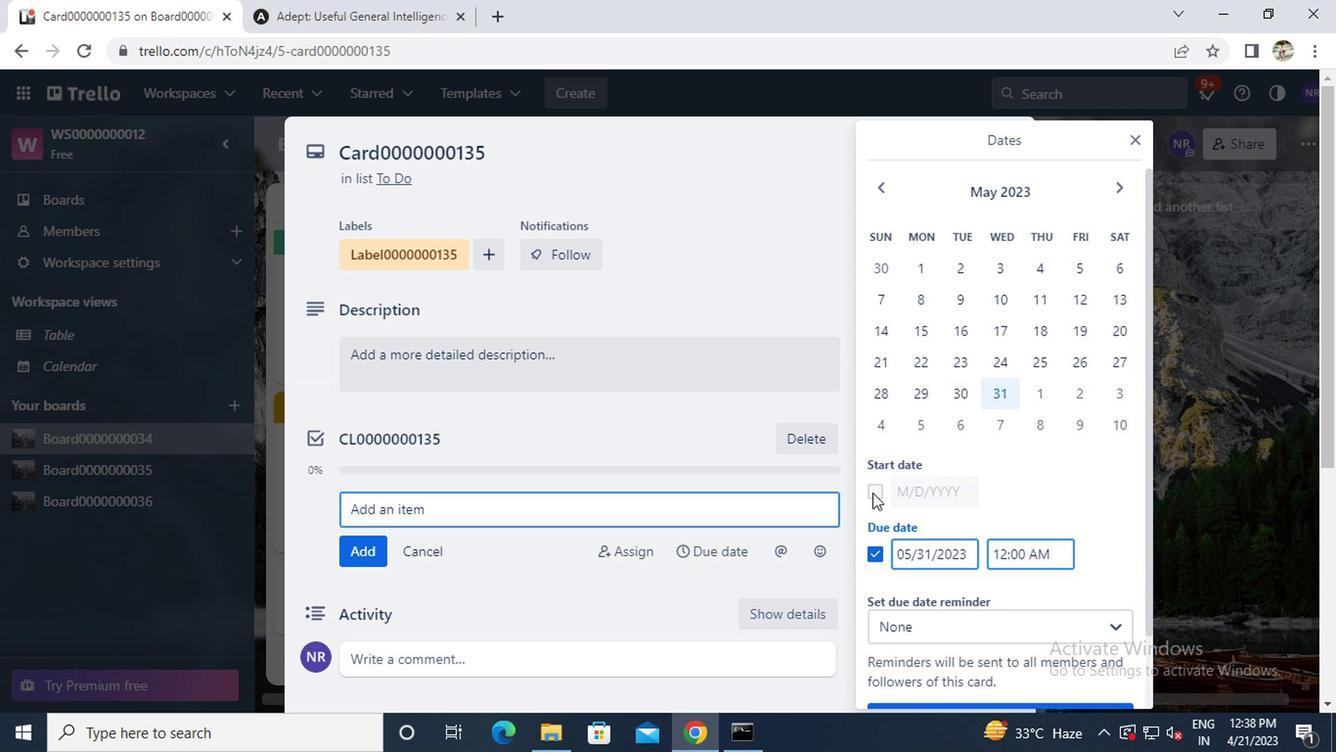 
Action: Mouse moved to (1112, 190)
Screenshot: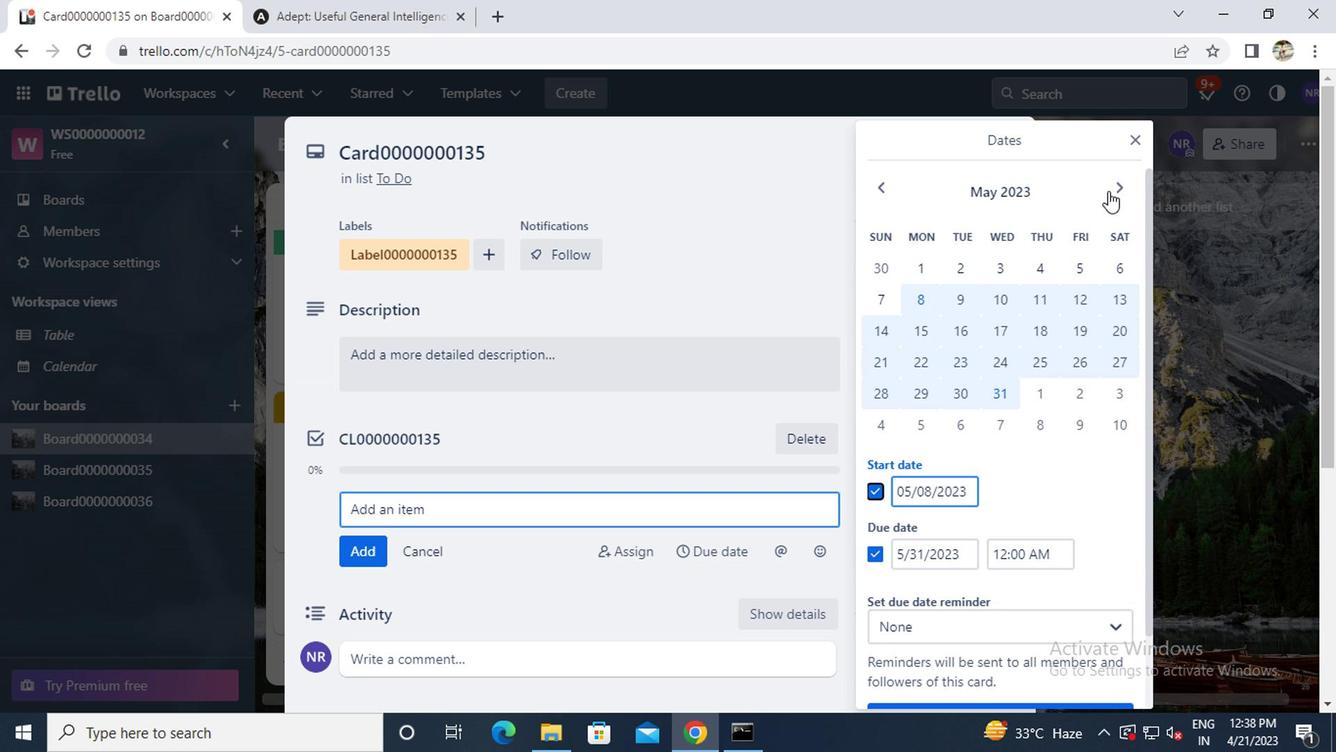 
Action: Mouse pressed left at (1112, 190)
Screenshot: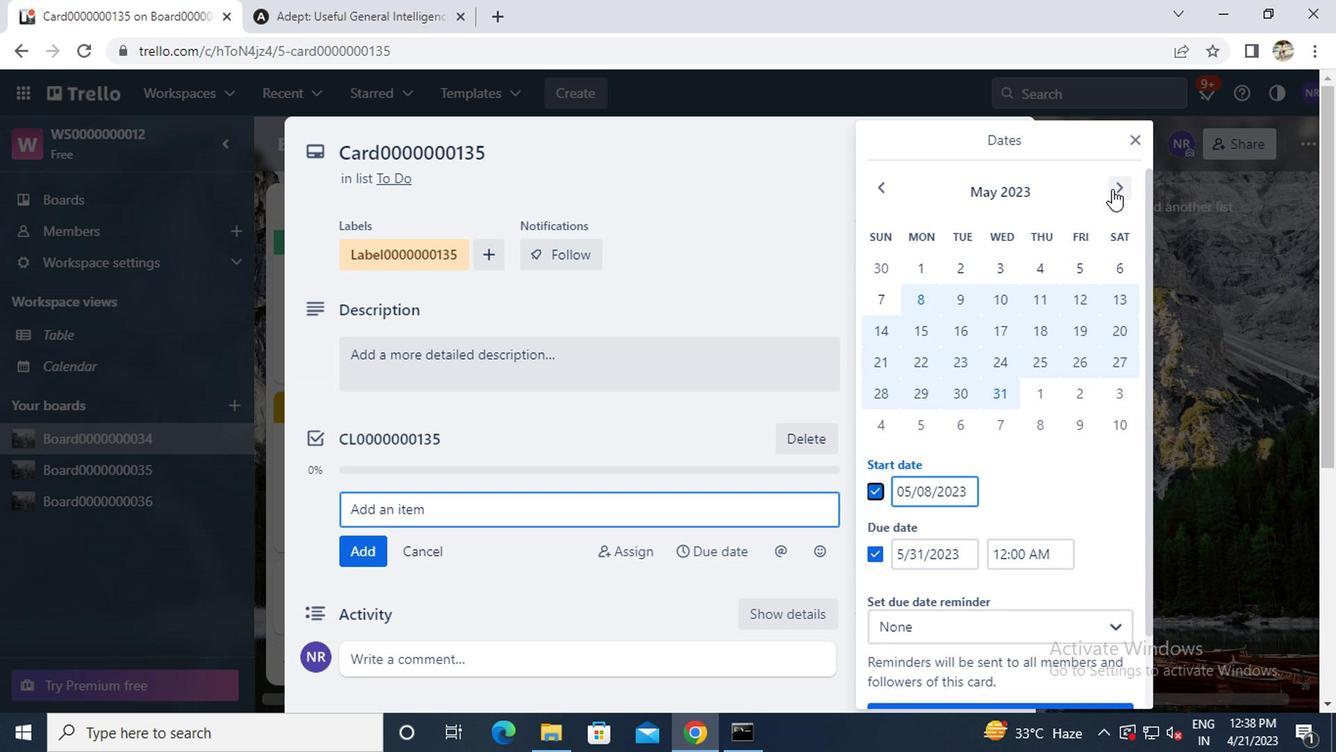 
Action: Mouse moved to (1034, 272)
Screenshot: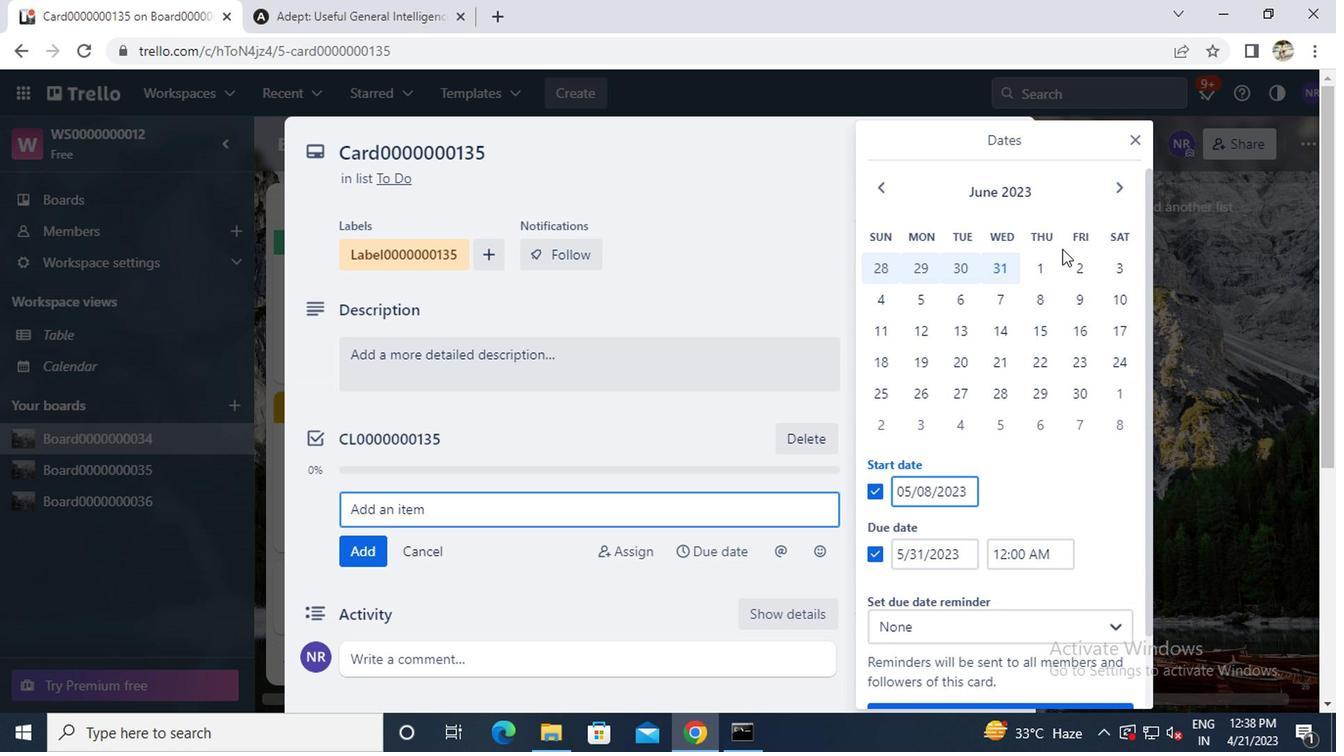 
Action: Mouse pressed left at (1034, 272)
Screenshot: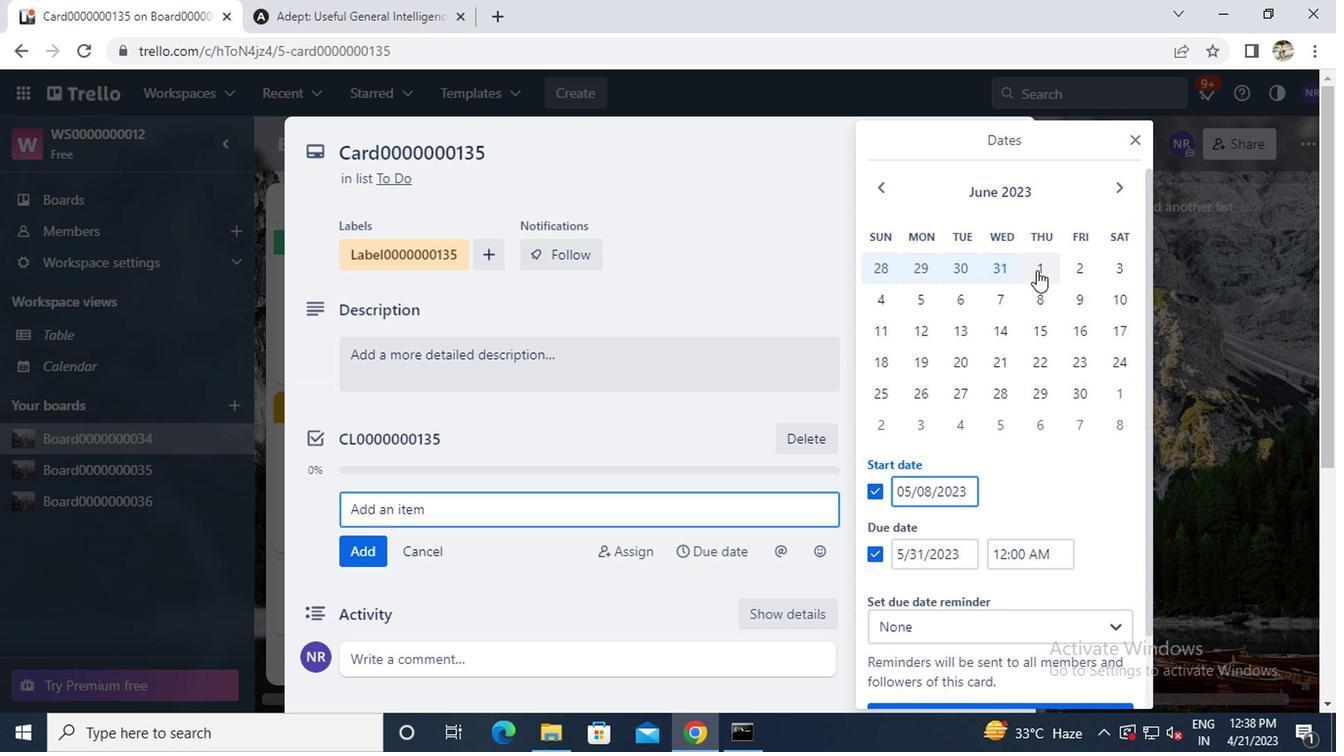 
Action: Mouse moved to (1069, 398)
Screenshot: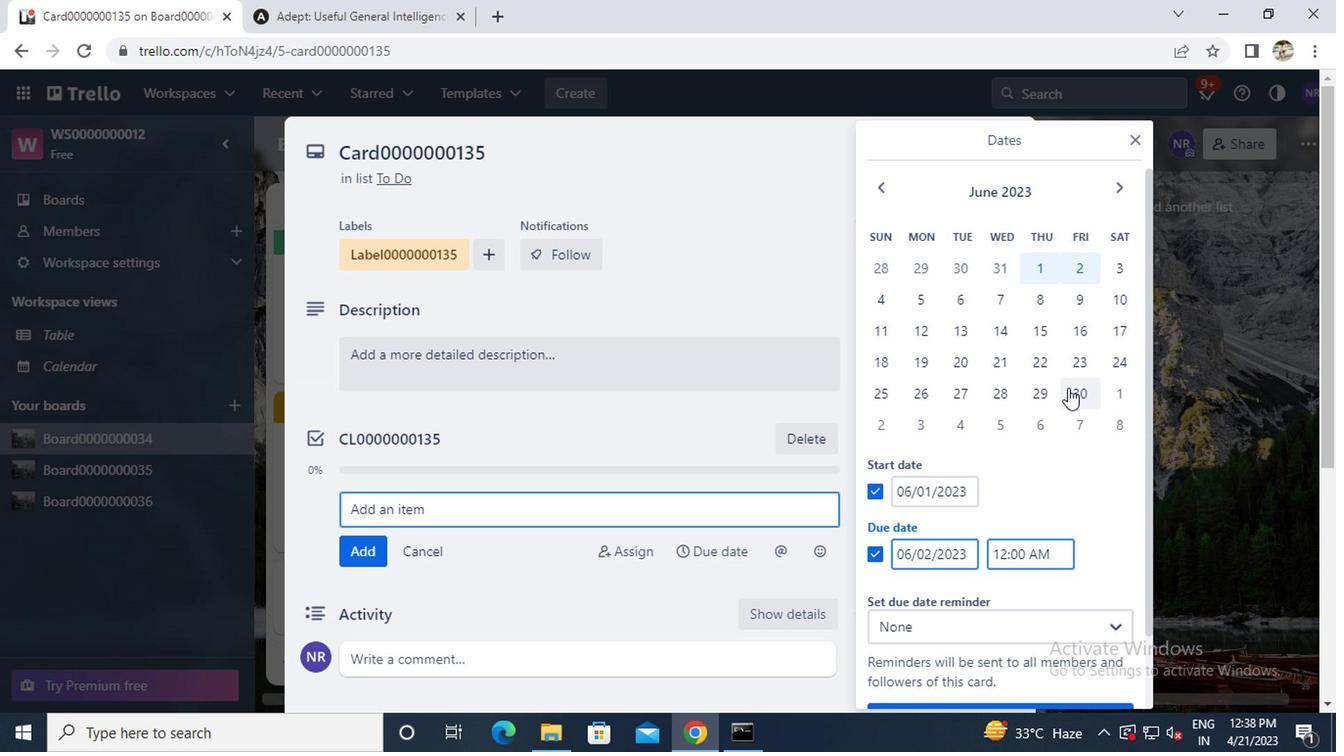 
Action: Mouse pressed left at (1069, 398)
Screenshot: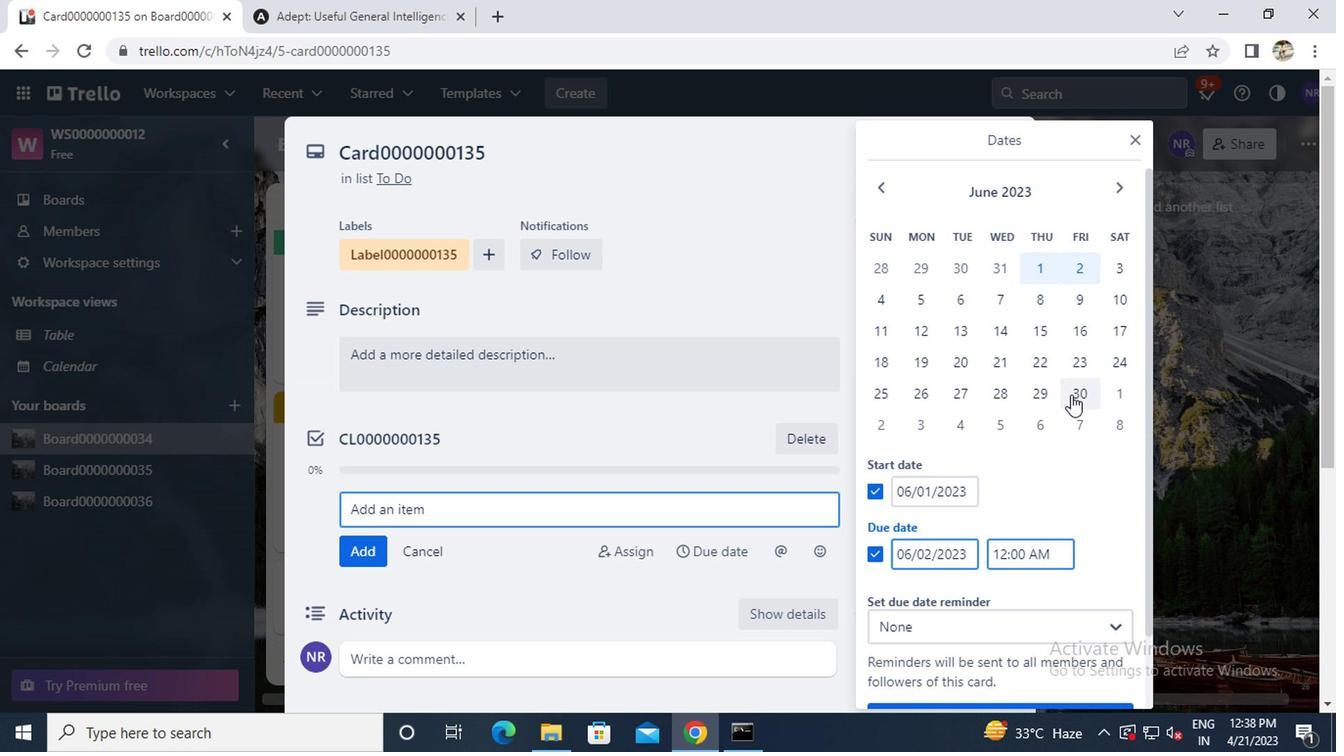
Action: Mouse scrolled (1069, 396) with delta (0, -1)
Screenshot: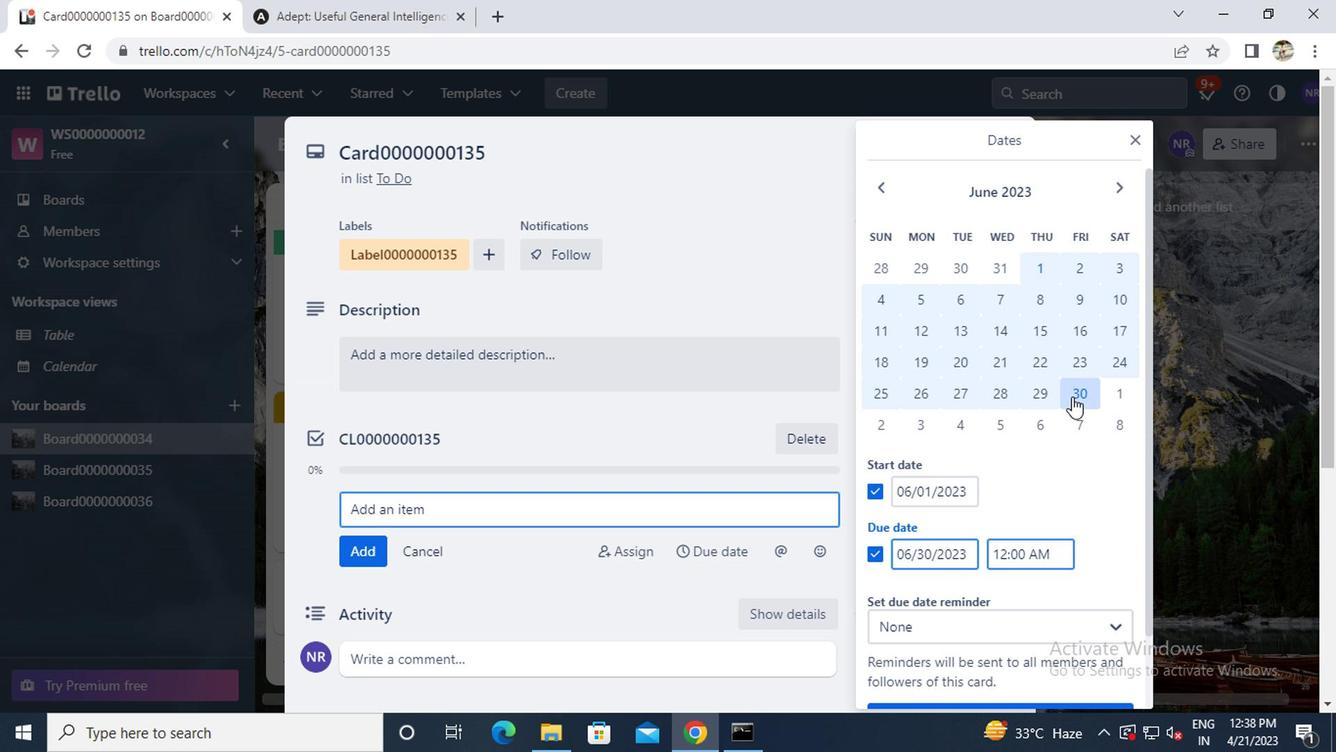 
Action: Mouse scrolled (1069, 396) with delta (0, -1)
Screenshot: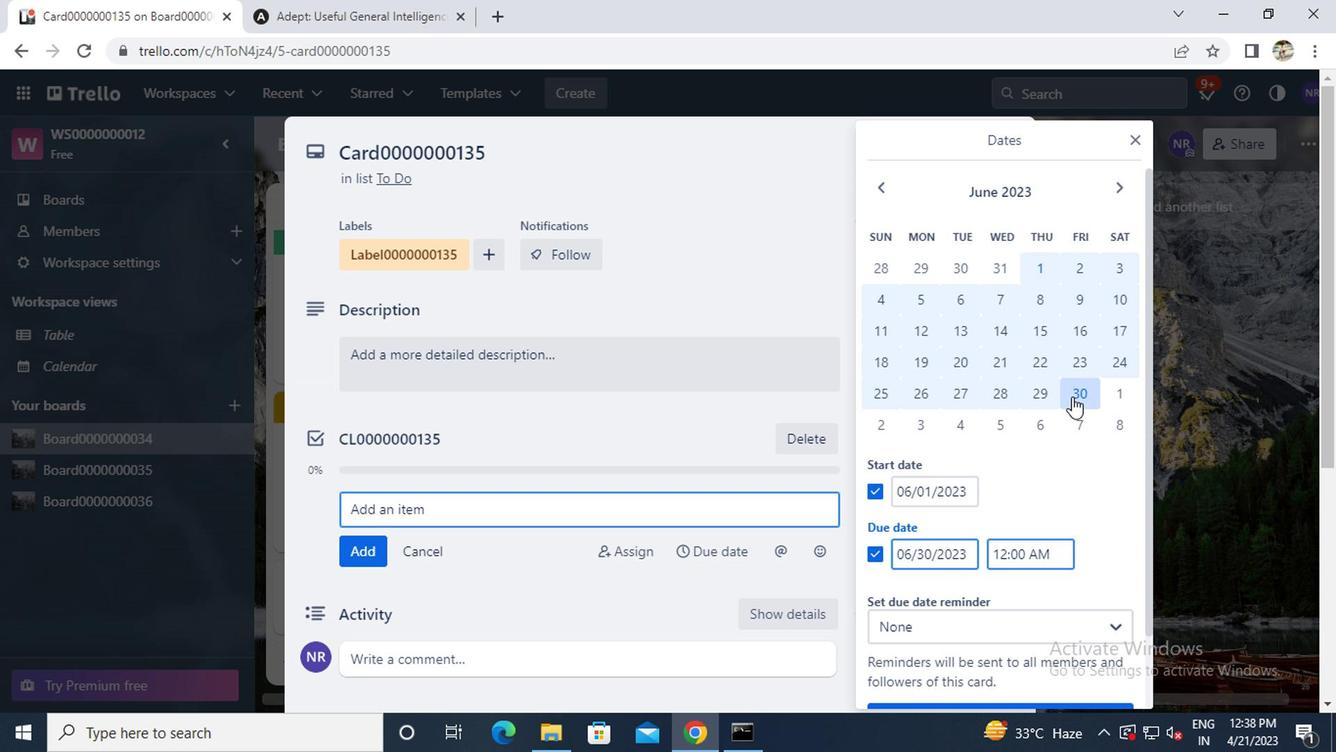 
Action: Mouse scrolled (1069, 396) with delta (0, -1)
Screenshot: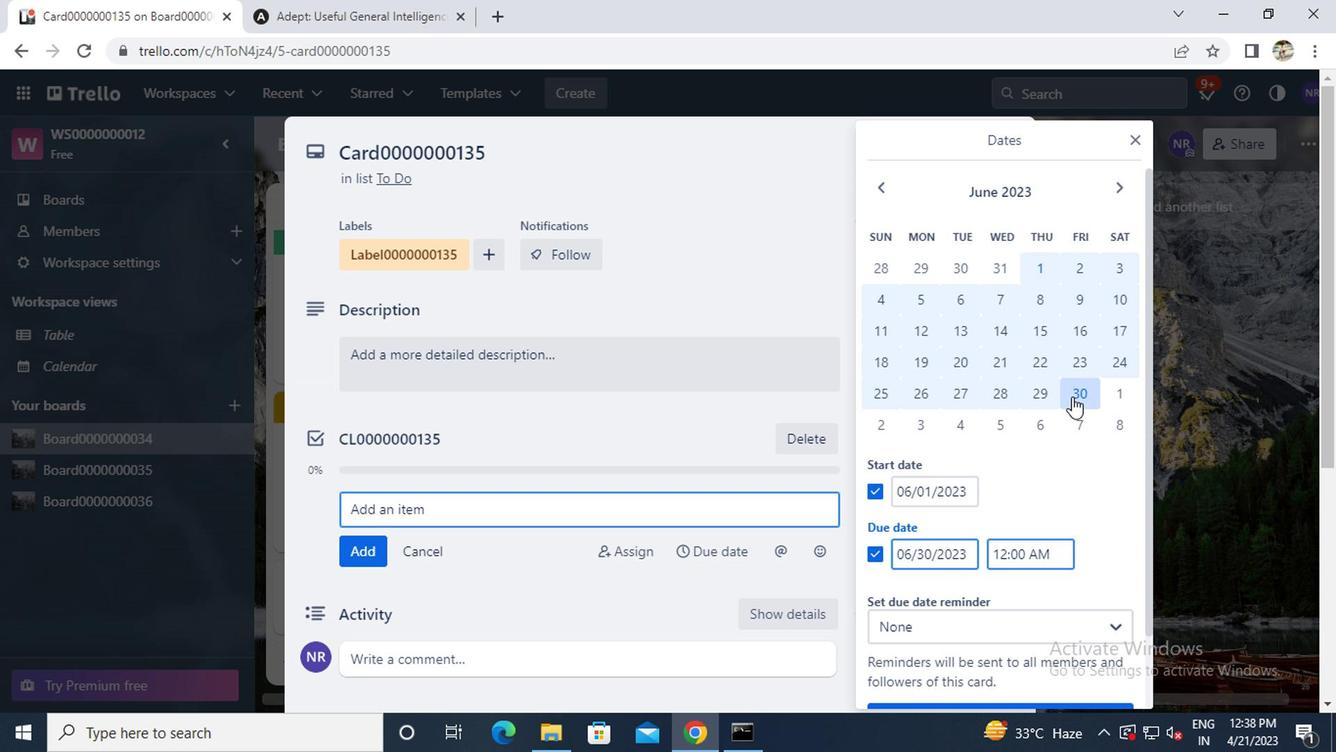 
Action: Mouse scrolled (1069, 396) with delta (0, -1)
Screenshot: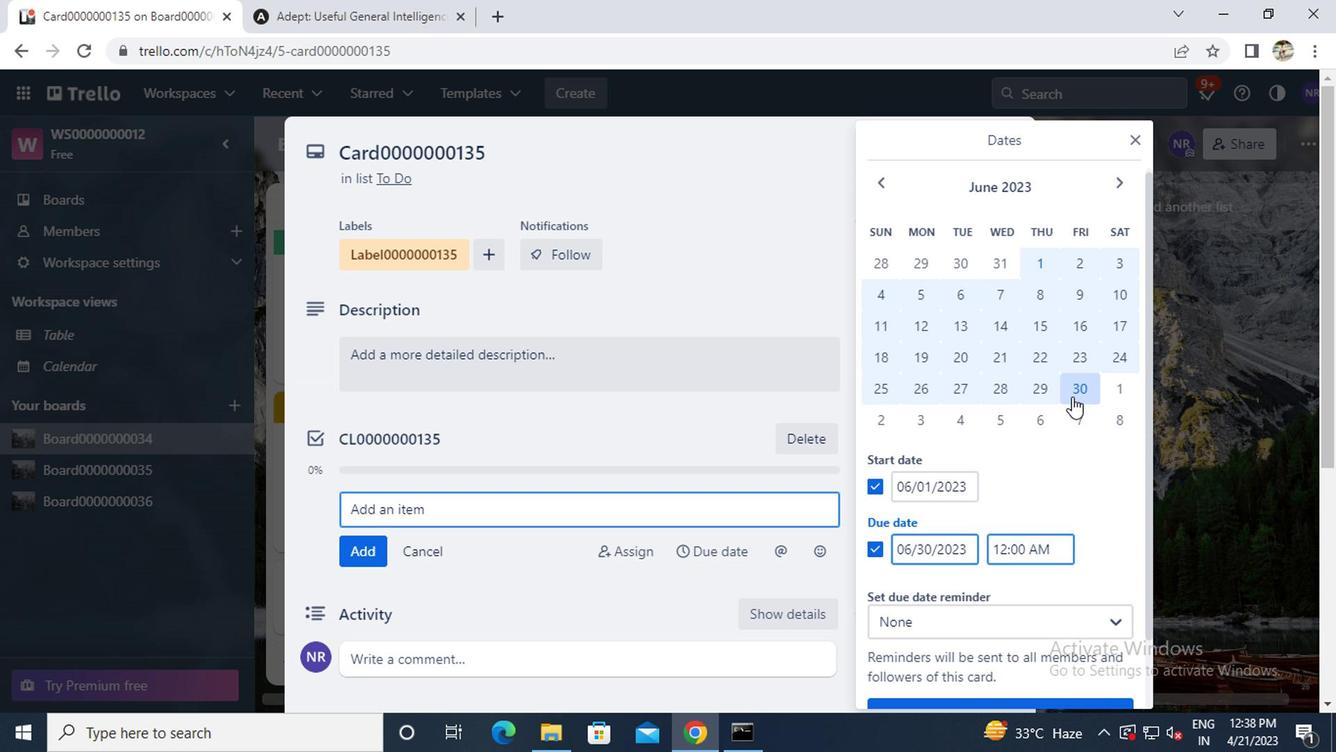 
Action: Mouse moved to (969, 635)
Screenshot: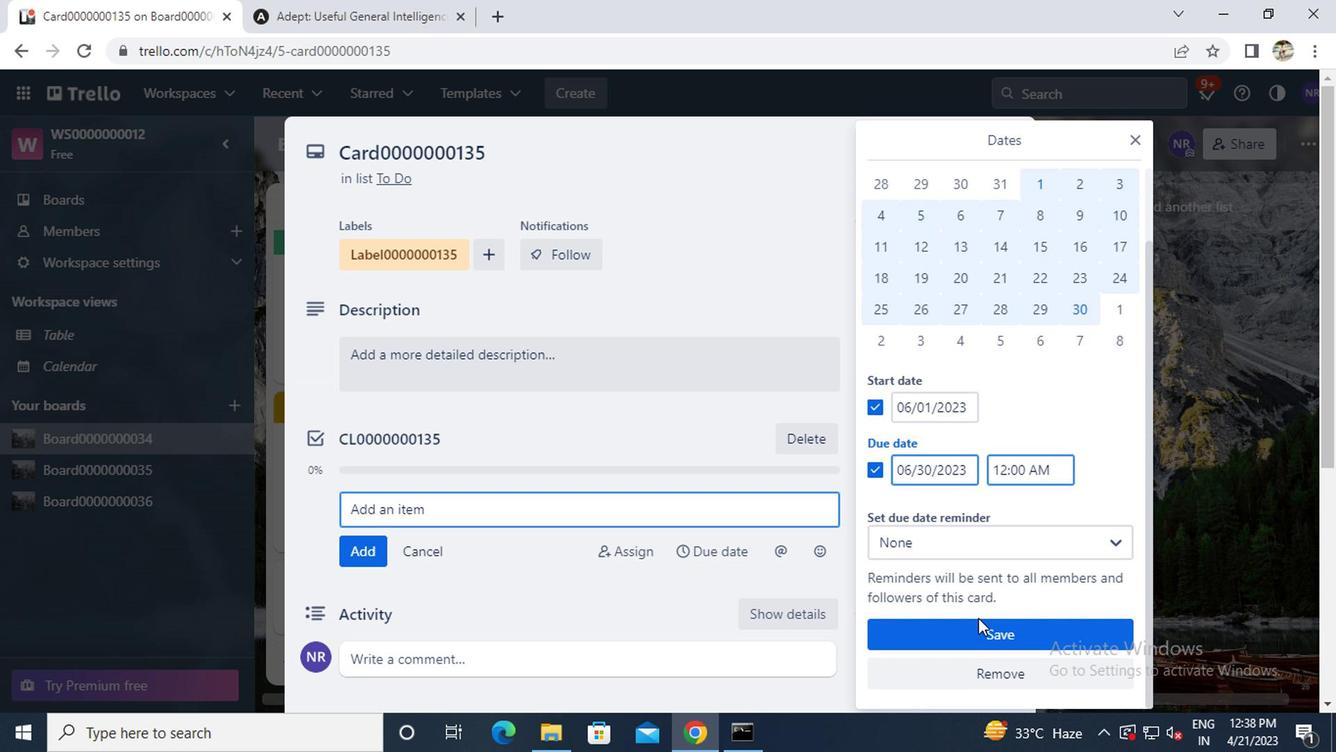 
Action: Mouse pressed left at (969, 635)
Screenshot: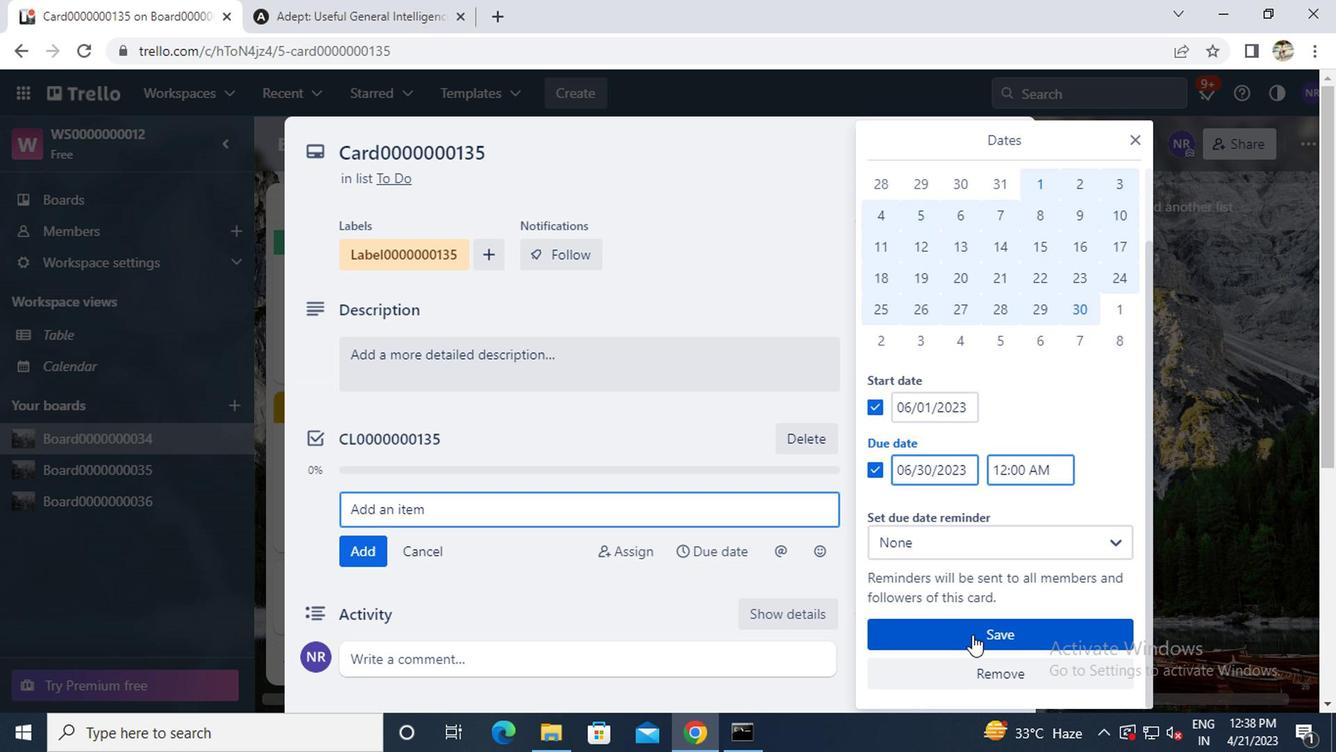 
Action: Mouse moved to (1002, 139)
Screenshot: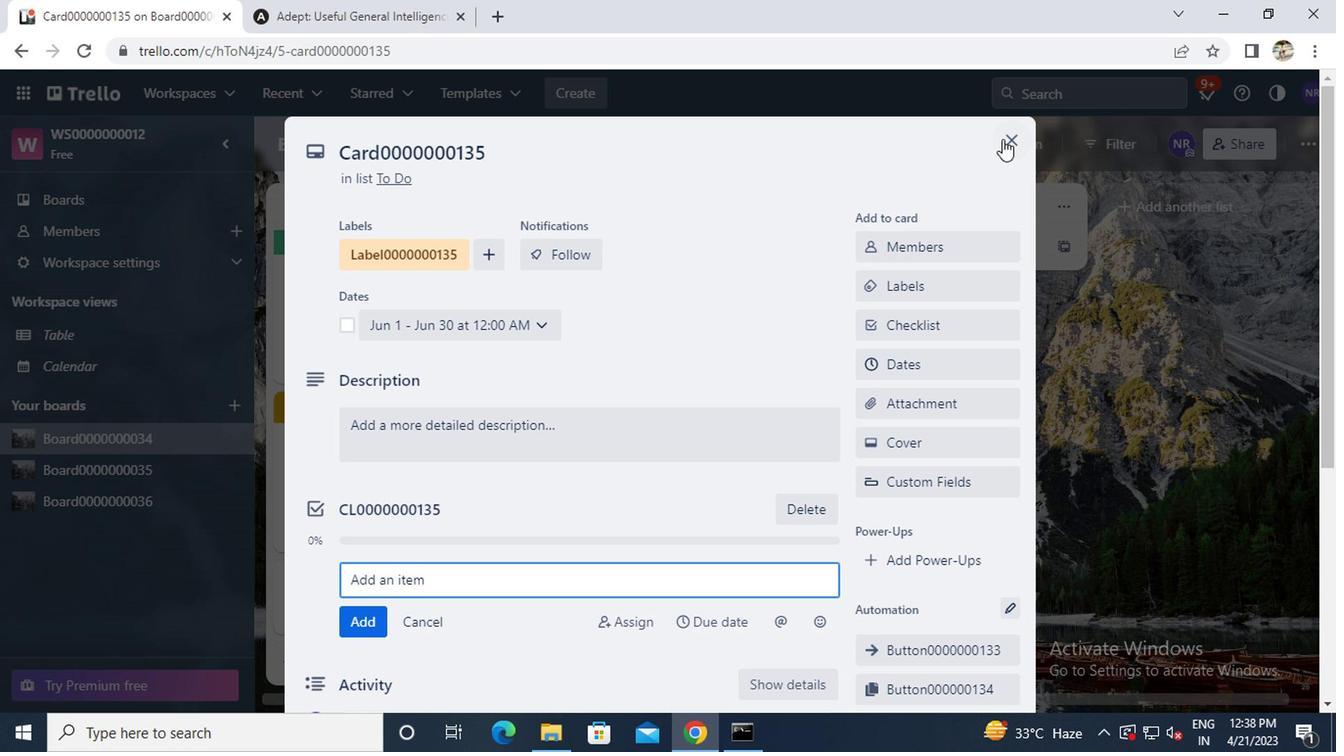 
Action: Mouse pressed left at (1002, 139)
Screenshot: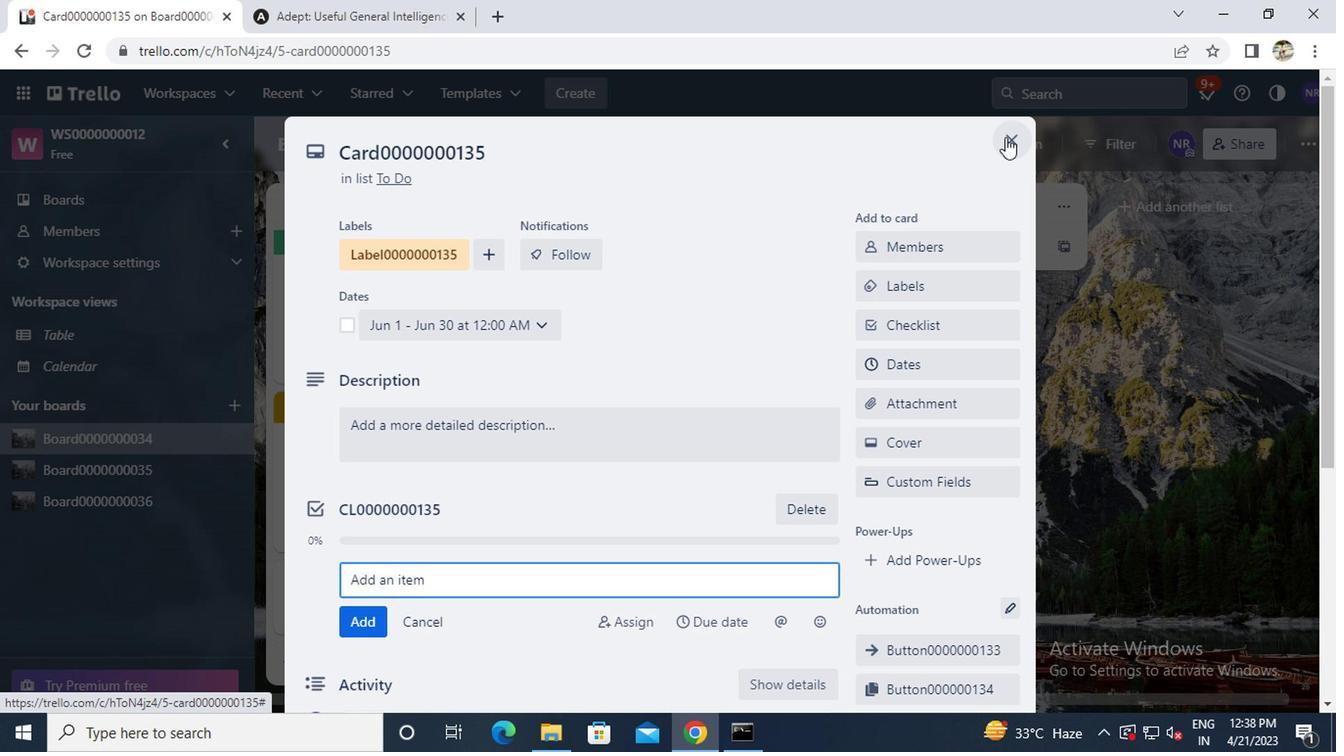 
